Task: Add a signature Jasmine Robinson containing Best wishes for a happy Grandparents Day, Jasmine Robinson to email address softage.5@softage.net and add a label School records
Action: Mouse moved to (952, 54)
Screenshot: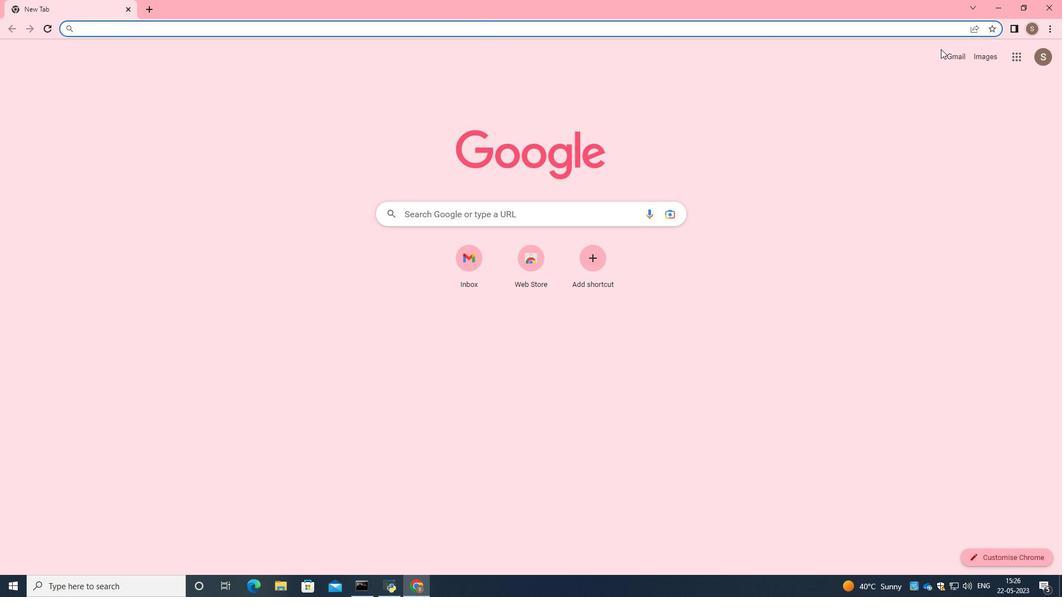 
Action: Mouse pressed left at (952, 54)
Screenshot: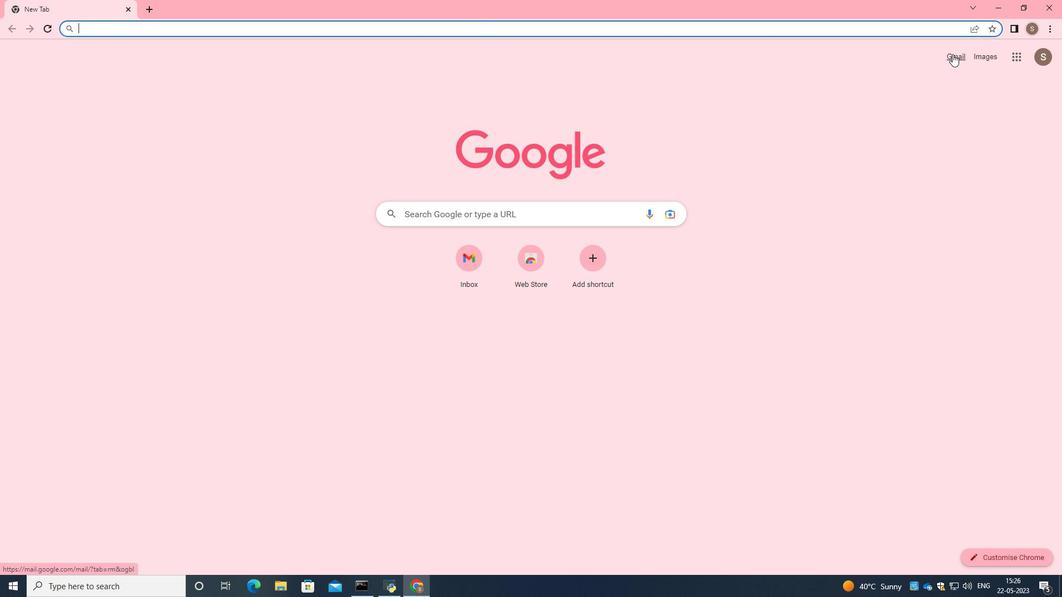 
Action: Mouse moved to (936, 76)
Screenshot: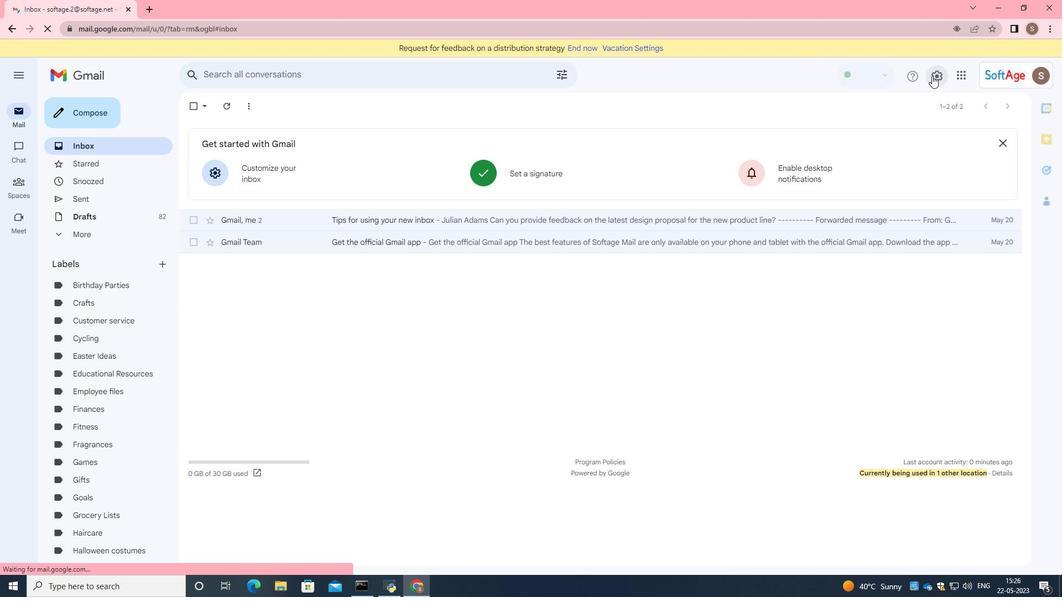 
Action: Mouse pressed left at (936, 76)
Screenshot: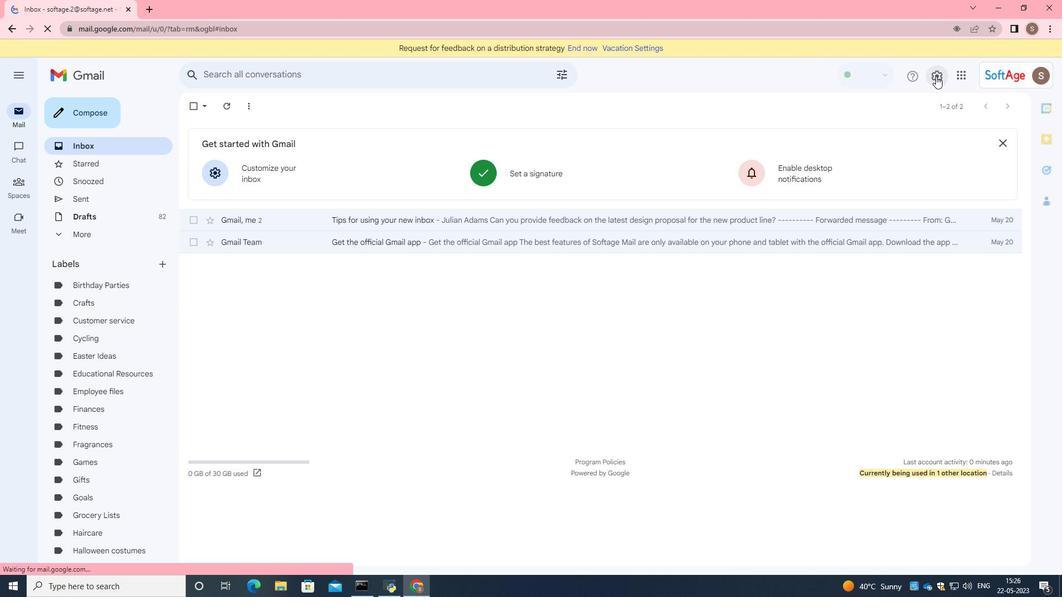 
Action: Mouse moved to (914, 134)
Screenshot: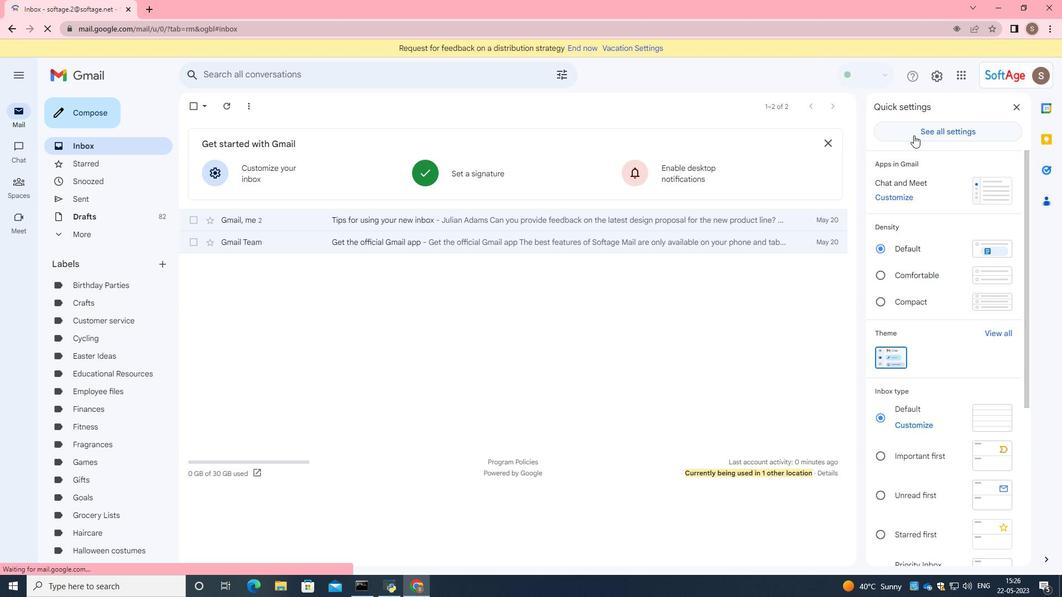 
Action: Mouse pressed left at (914, 134)
Screenshot: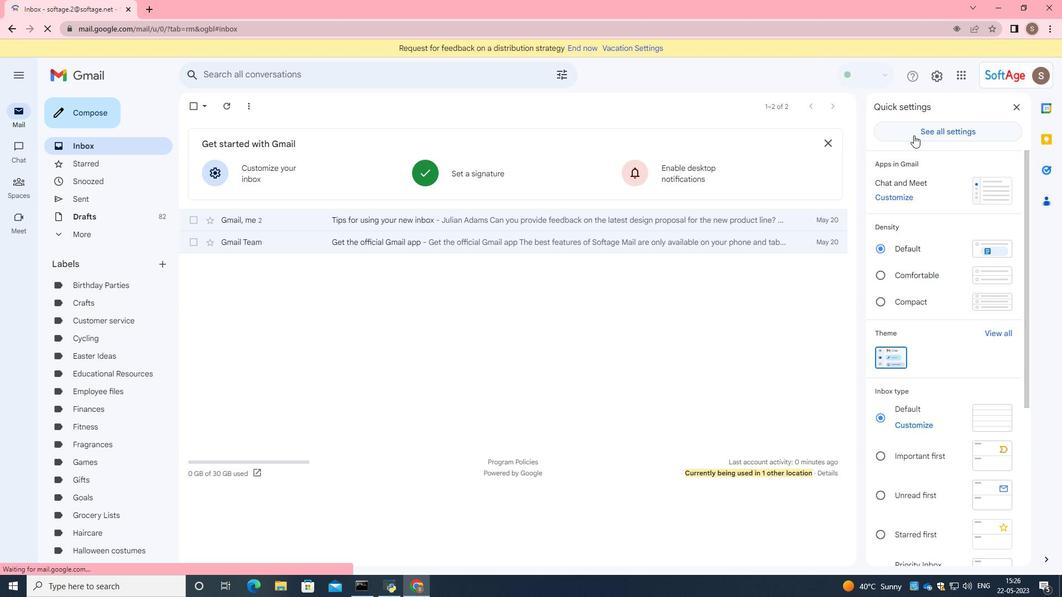 
Action: Mouse moved to (568, 205)
Screenshot: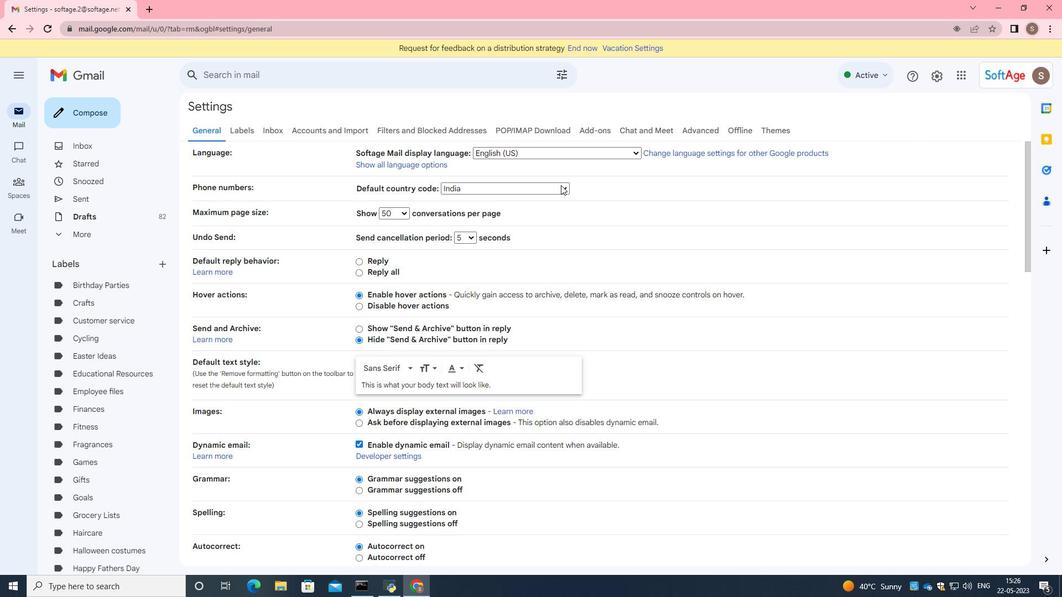 
Action: Mouse scrolled (568, 205) with delta (0, 0)
Screenshot: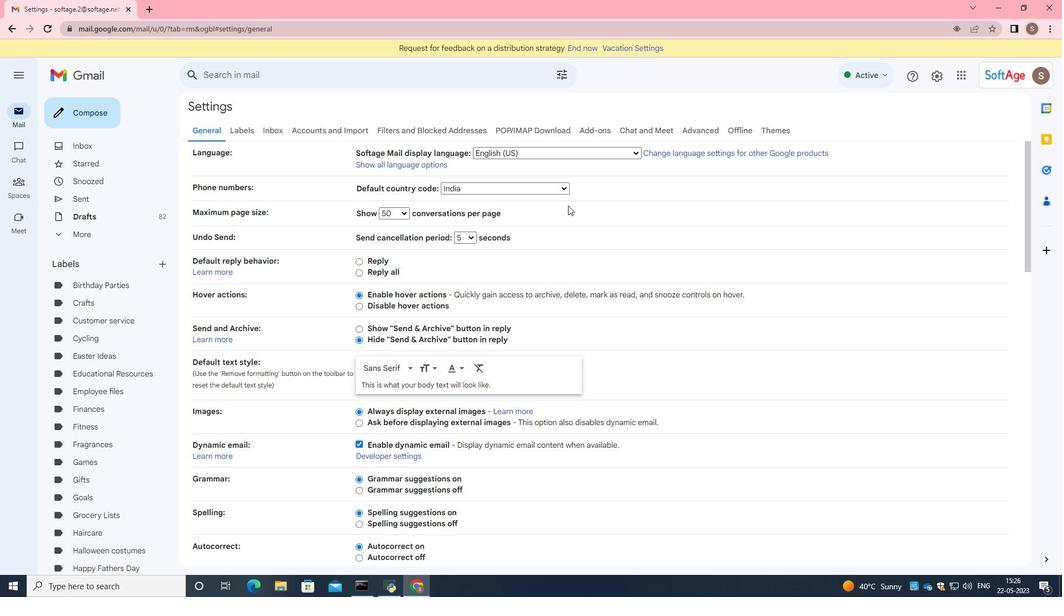 
Action: Mouse scrolled (568, 205) with delta (0, 0)
Screenshot: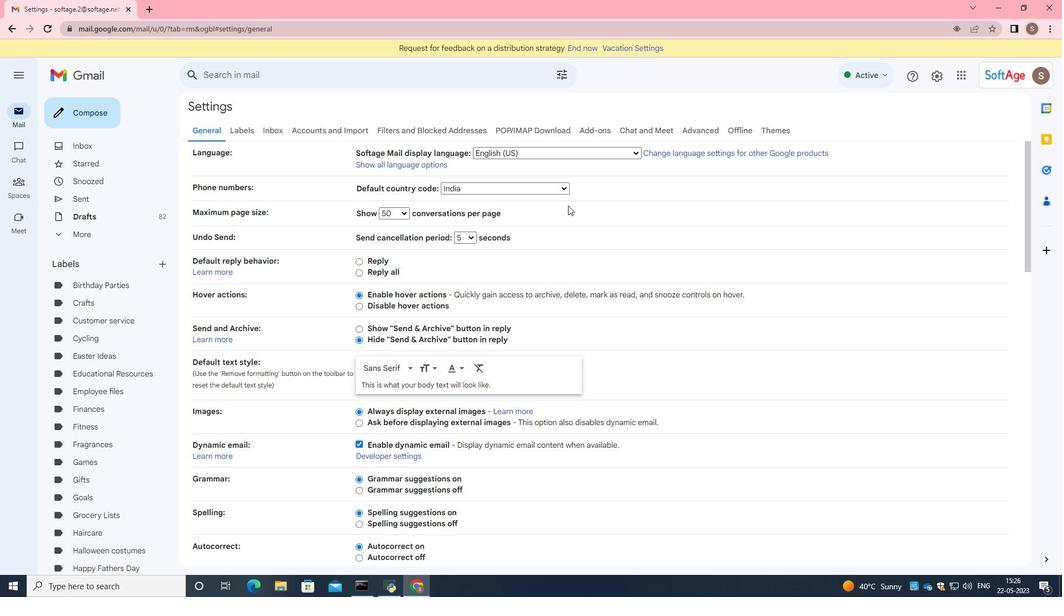 
Action: Mouse scrolled (568, 205) with delta (0, 0)
Screenshot: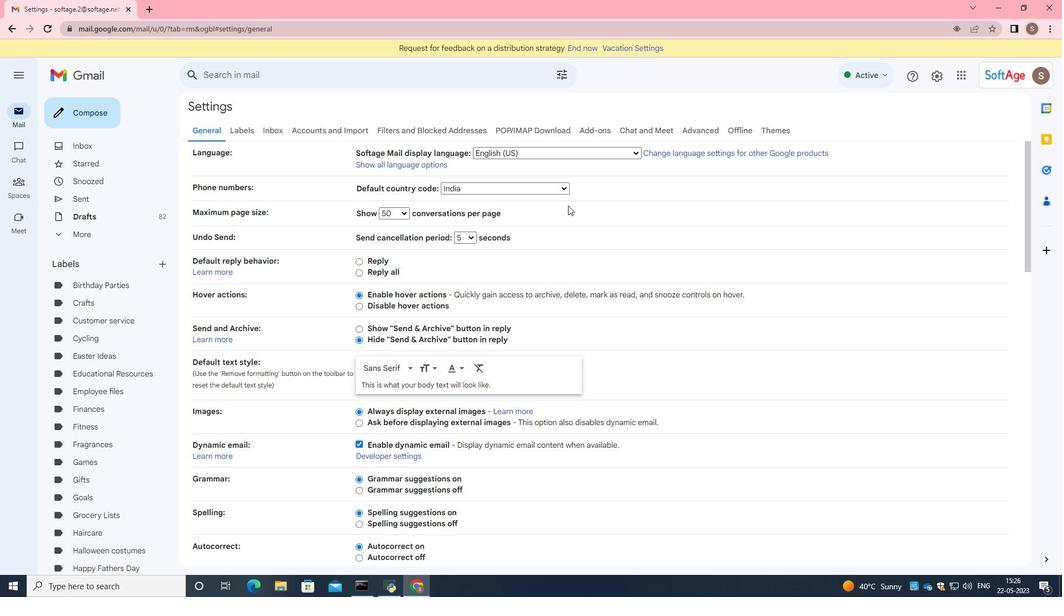 
Action: Mouse scrolled (568, 205) with delta (0, 0)
Screenshot: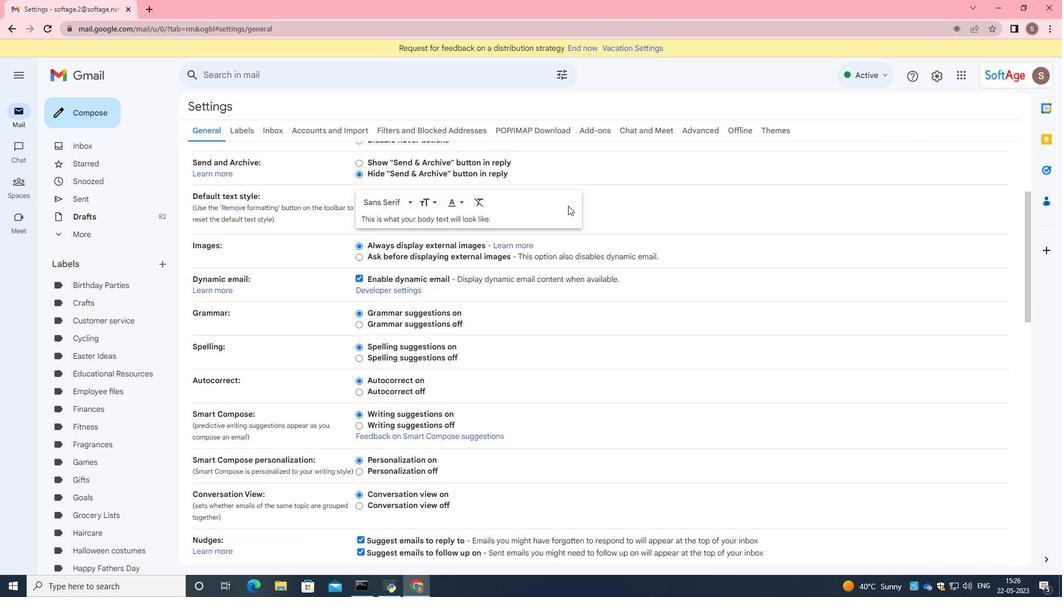 
Action: Mouse moved to (569, 207)
Screenshot: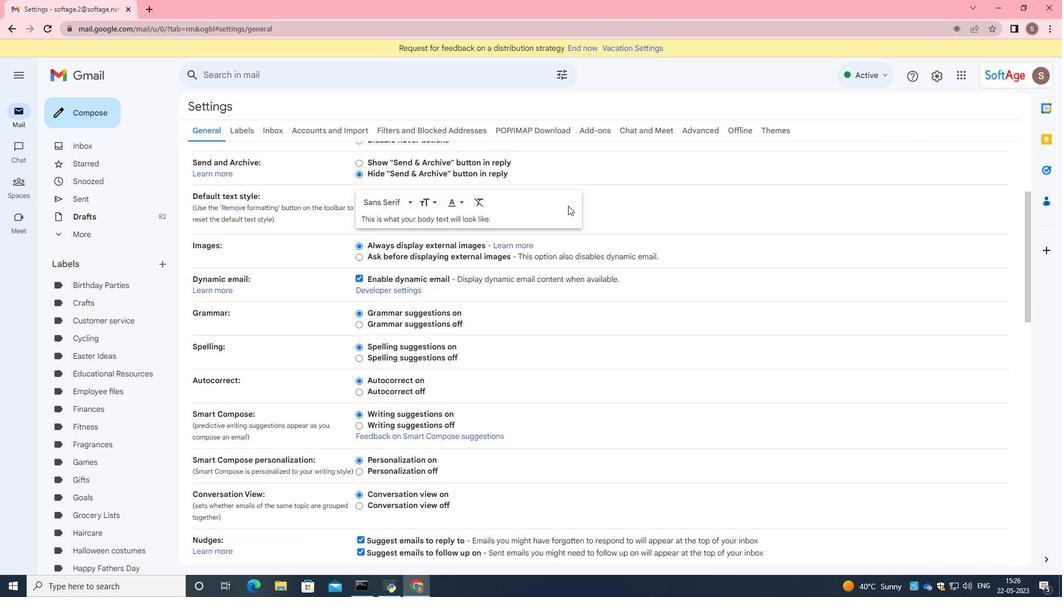 
Action: Mouse scrolled (569, 206) with delta (0, 0)
Screenshot: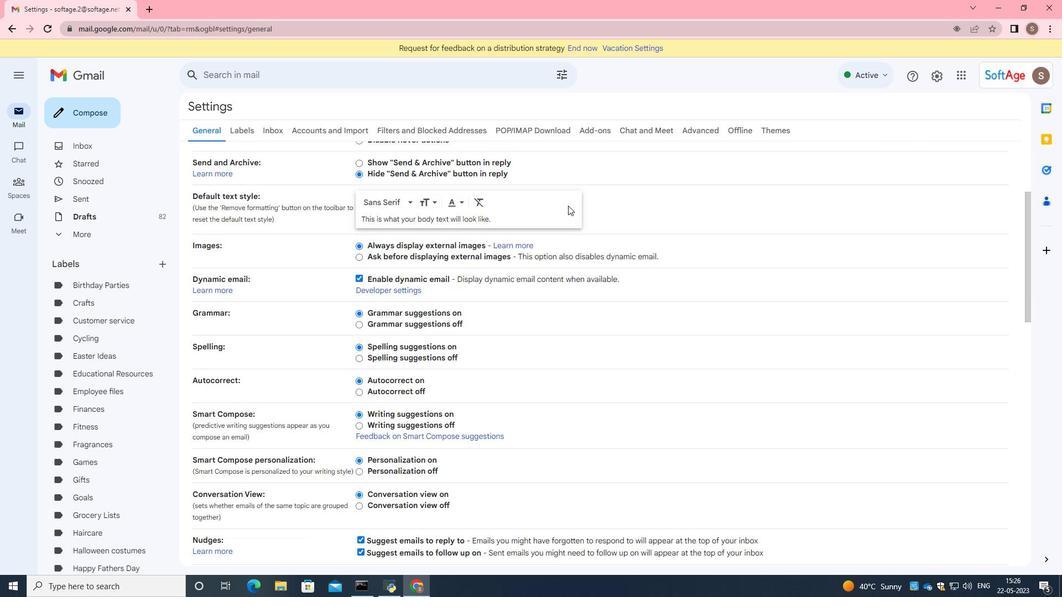 
Action: Mouse scrolled (569, 206) with delta (0, 0)
Screenshot: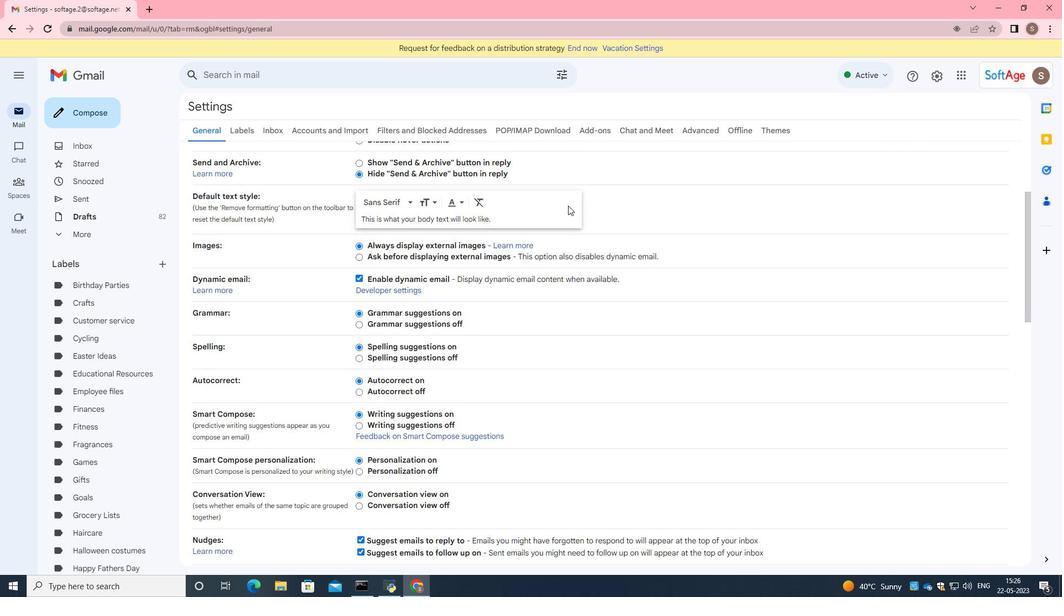 
Action: Mouse moved to (569, 208)
Screenshot: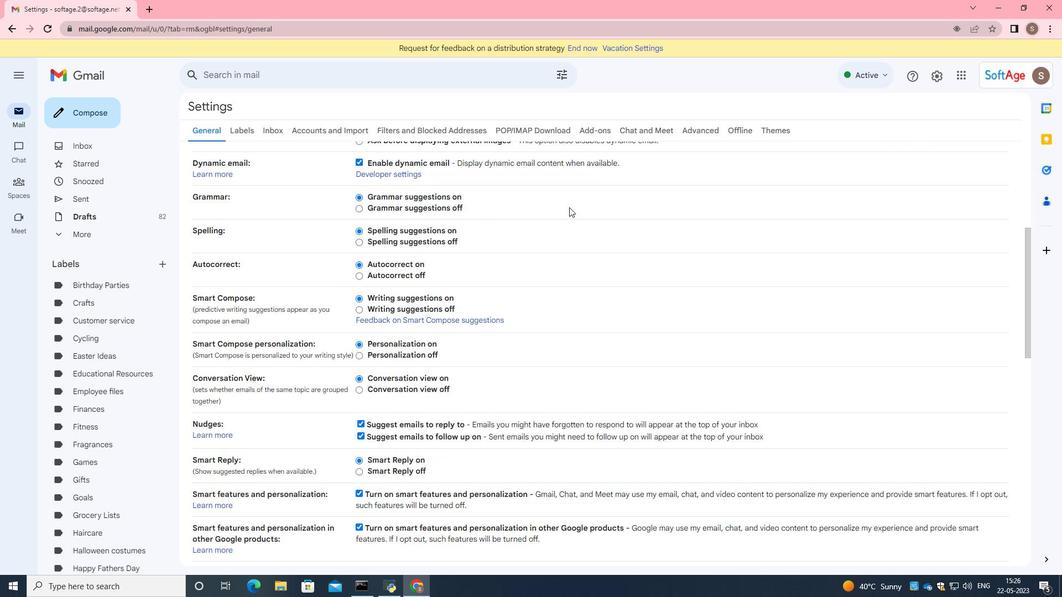 
Action: Mouse scrolled (569, 207) with delta (0, 0)
Screenshot: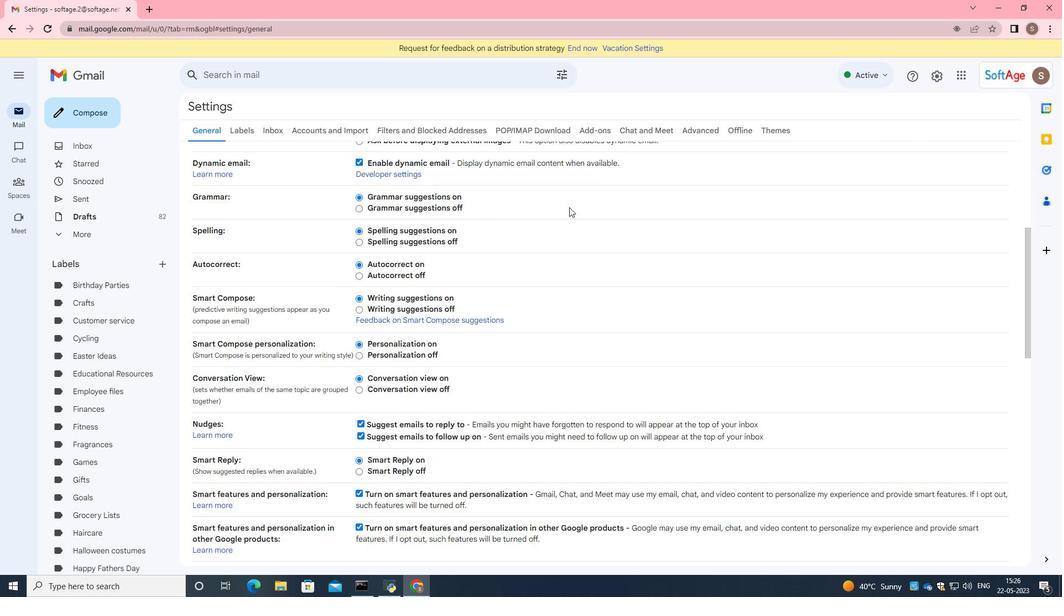 
Action: Mouse moved to (569, 208)
Screenshot: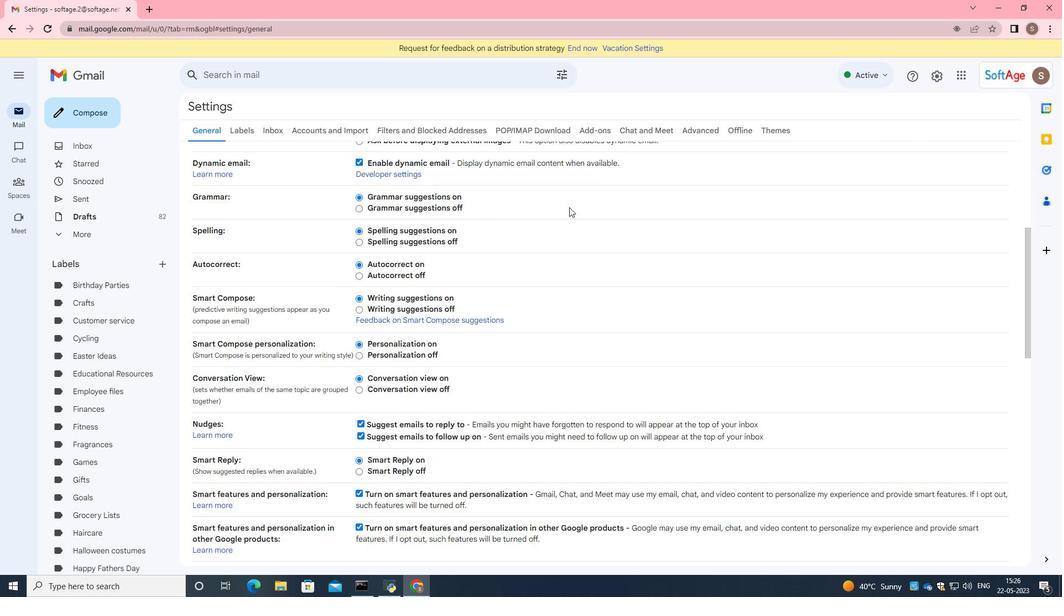 
Action: Mouse scrolled (569, 208) with delta (0, 0)
Screenshot: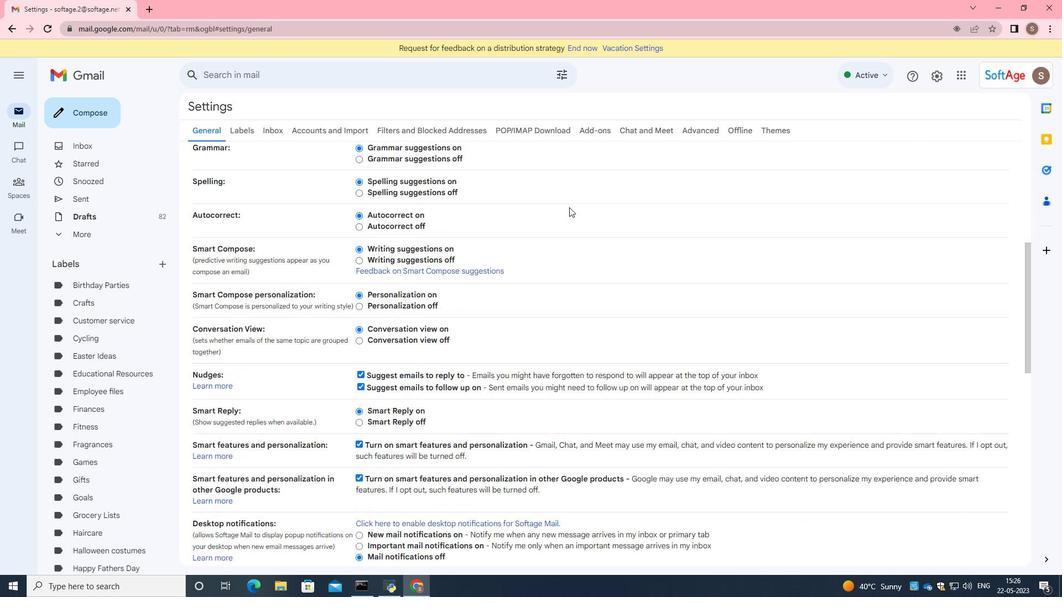 
Action: Mouse moved to (570, 209)
Screenshot: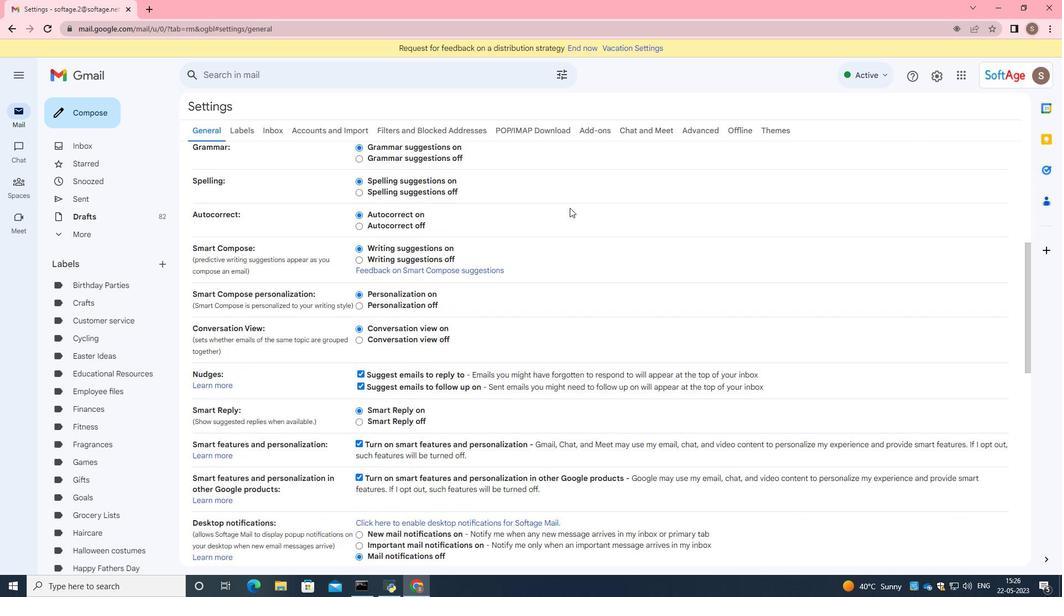 
Action: Mouse scrolled (570, 209) with delta (0, 0)
Screenshot: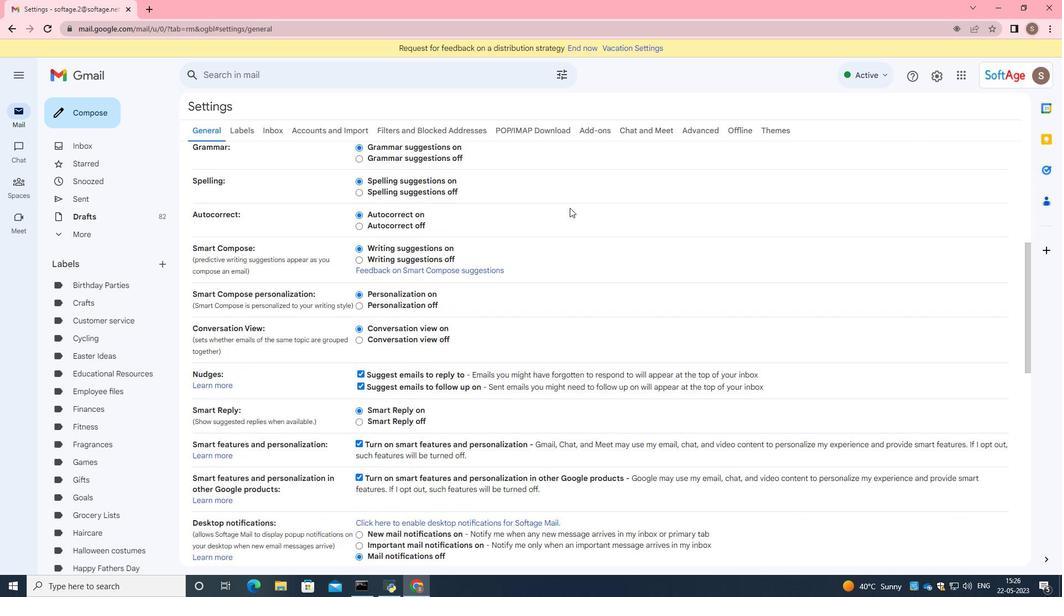 
Action: Mouse moved to (570, 212)
Screenshot: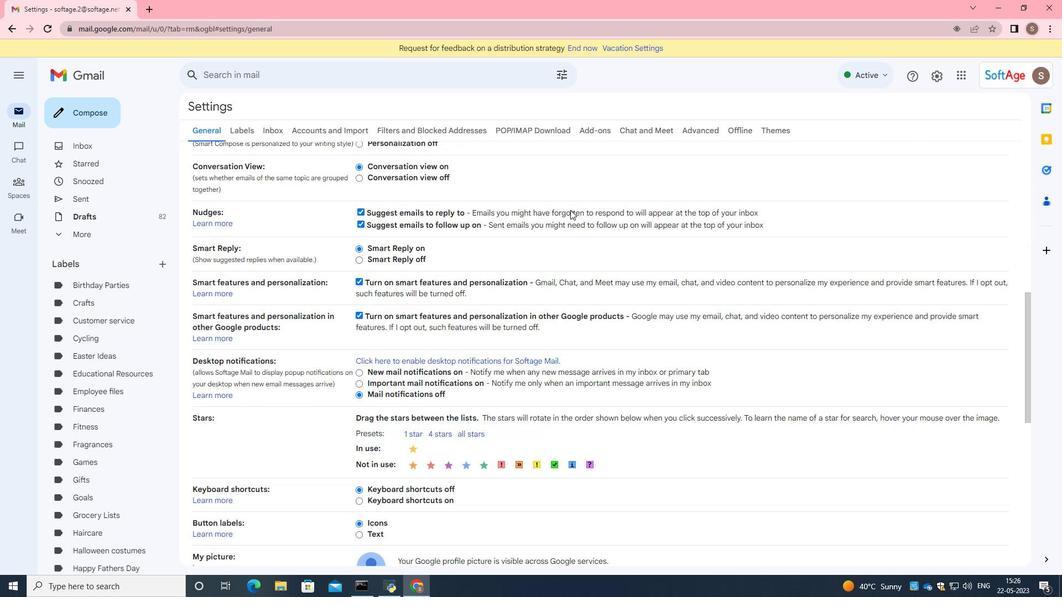 
Action: Mouse scrolled (570, 211) with delta (0, 0)
Screenshot: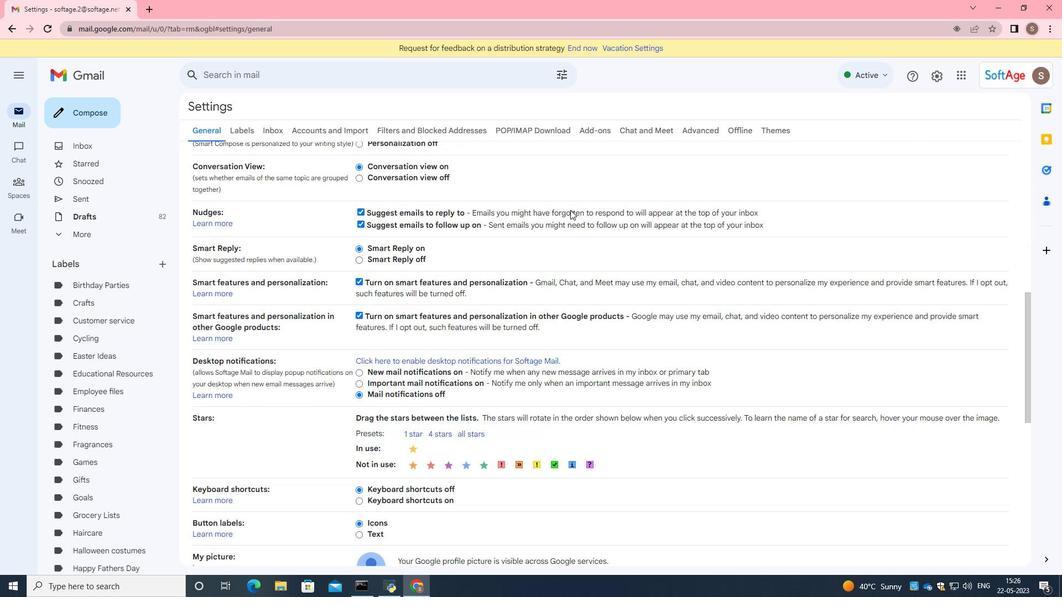
Action: Mouse moved to (571, 213)
Screenshot: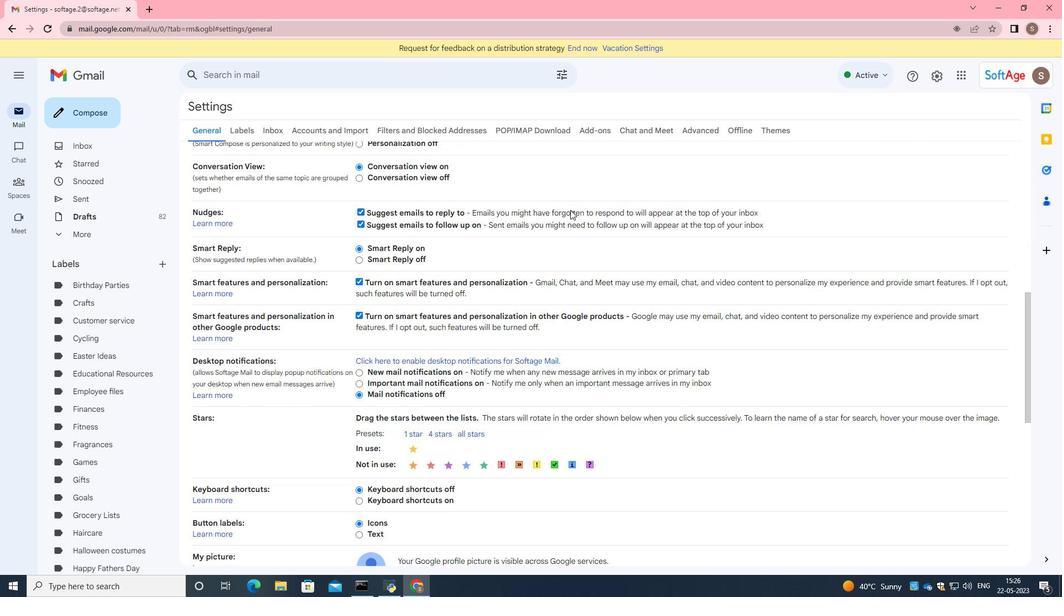 
Action: Mouse scrolled (571, 212) with delta (0, 0)
Screenshot: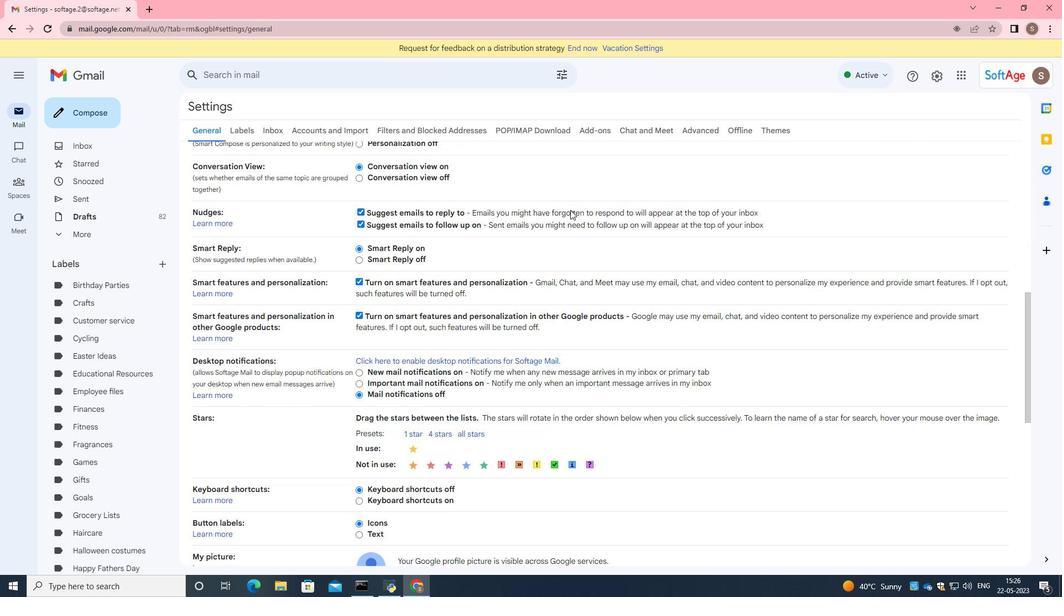
Action: Mouse scrolled (571, 212) with delta (0, 0)
Screenshot: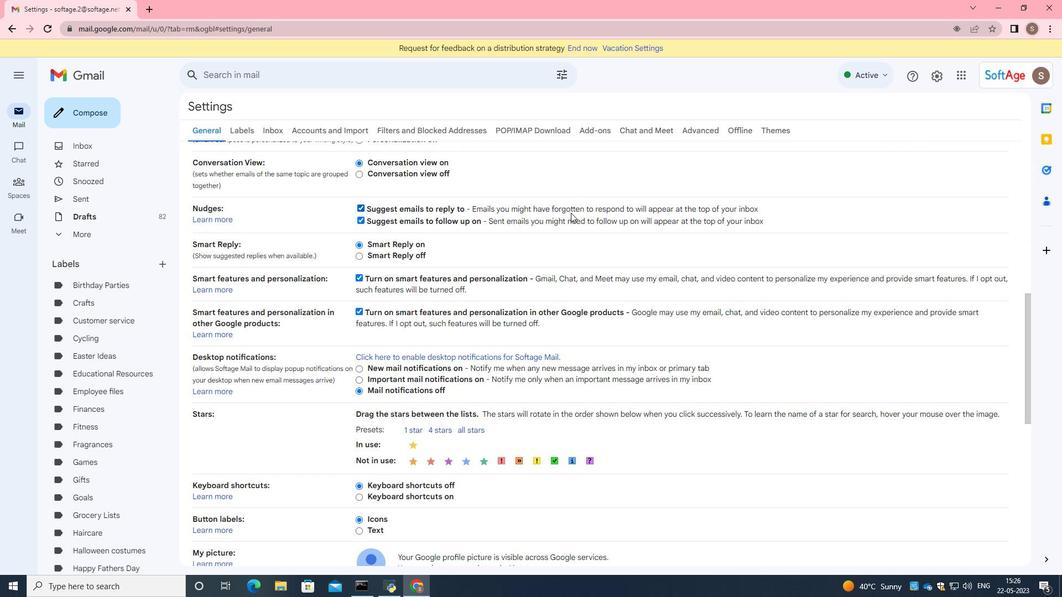 
Action: Mouse moved to (577, 235)
Screenshot: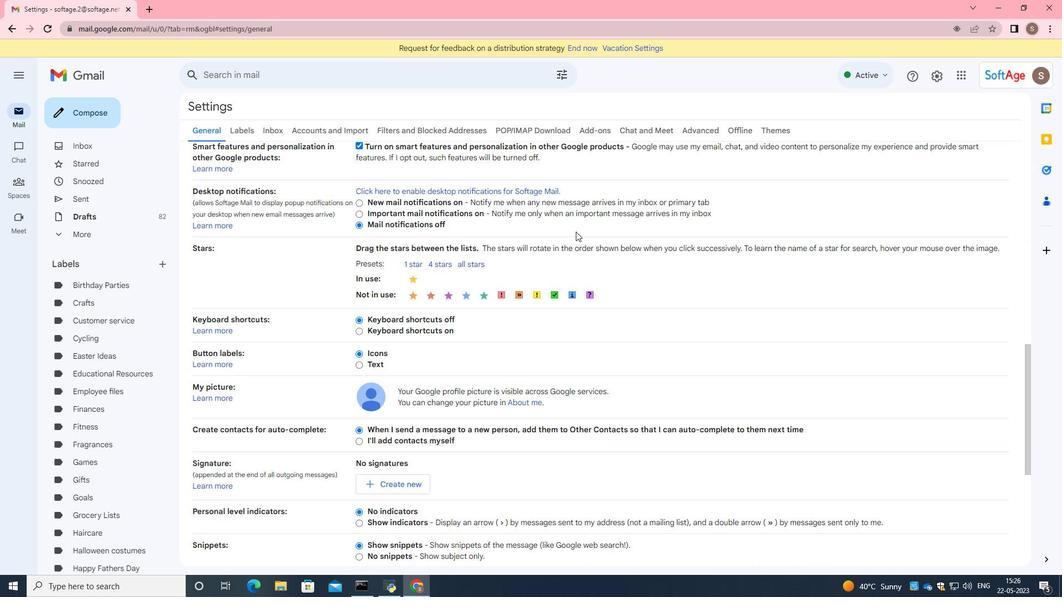 
Action: Mouse scrolled (576, 235) with delta (0, 0)
Screenshot: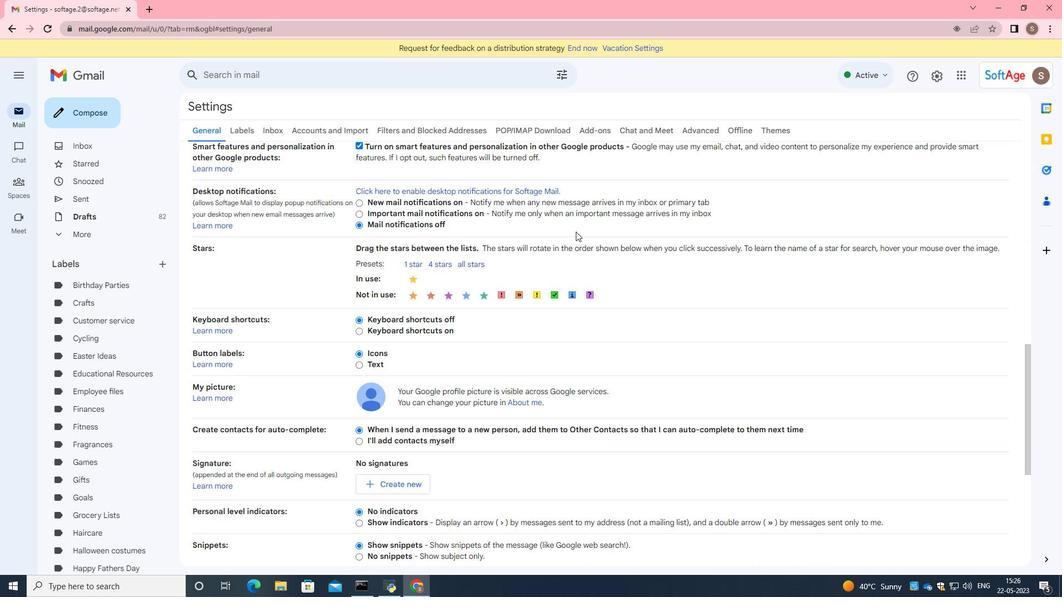 
Action: Mouse scrolled (577, 235) with delta (0, 0)
Screenshot: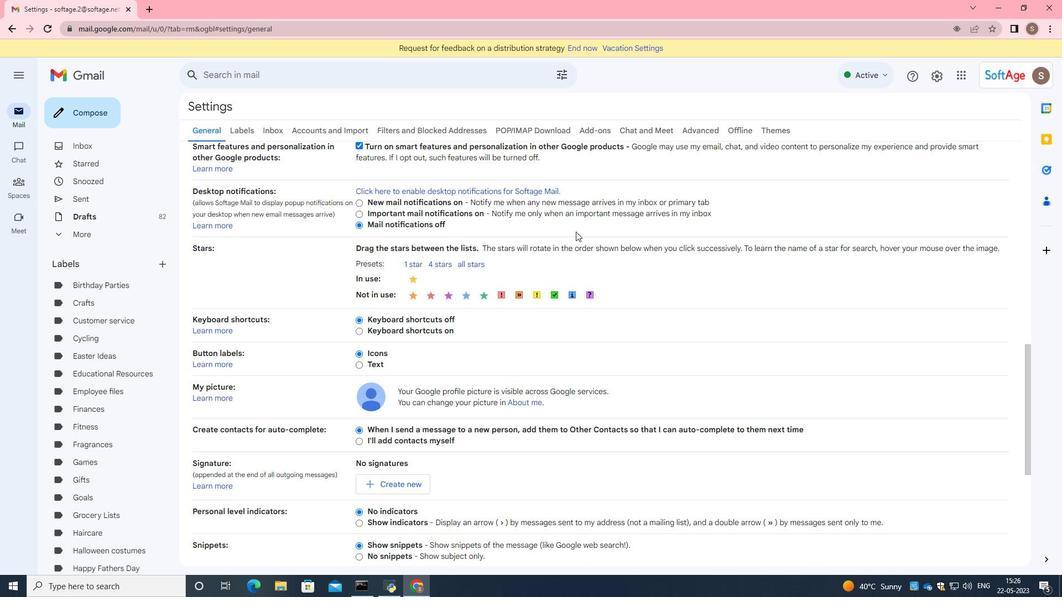 
Action: Mouse moved to (388, 369)
Screenshot: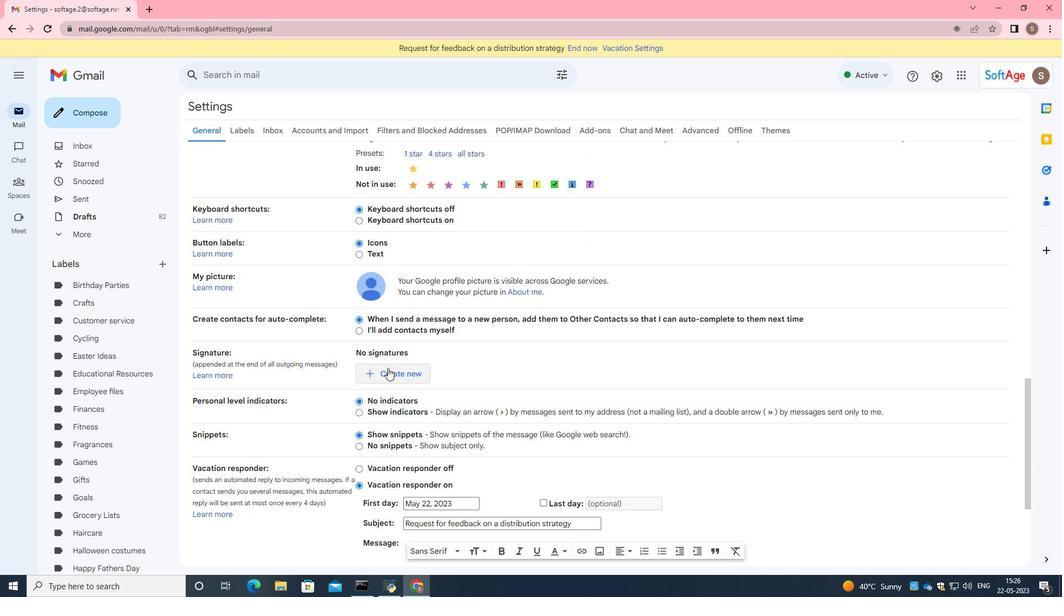 
Action: Mouse pressed left at (388, 369)
Screenshot: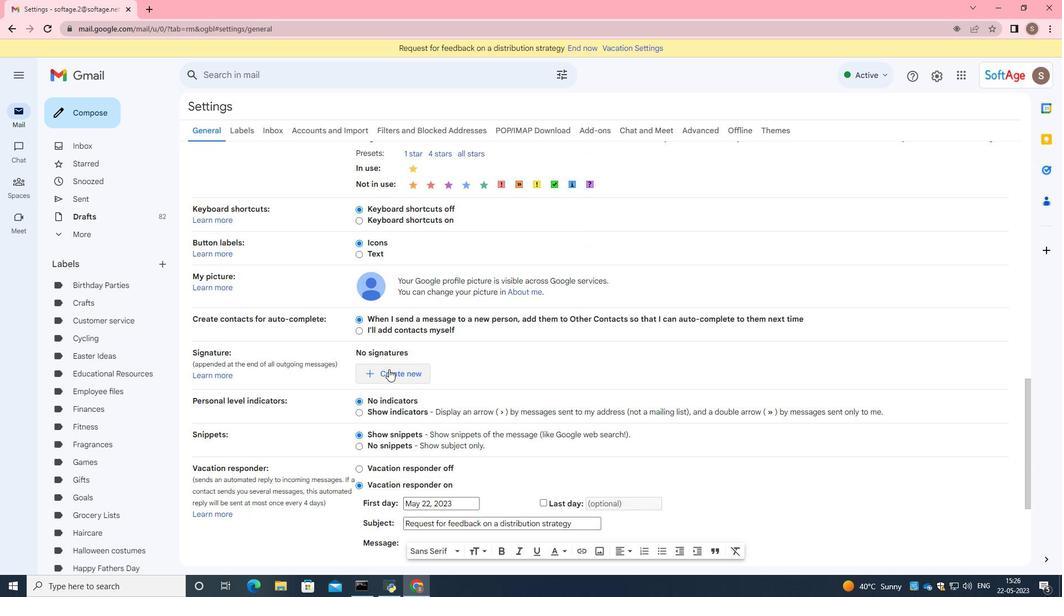 
Action: Mouse moved to (505, 299)
Screenshot: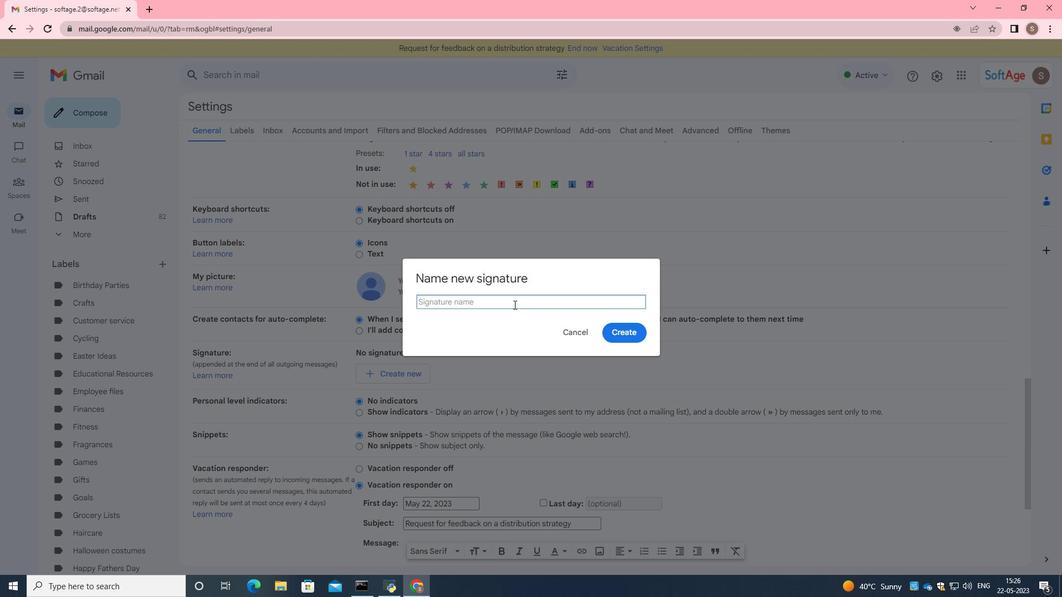 
Action: Key pressed <Key.caps_lock>J<Key.caps_lock>asmine<Key.space><Key.caps_lock>R<Key.caps_lock>obinson
Screenshot: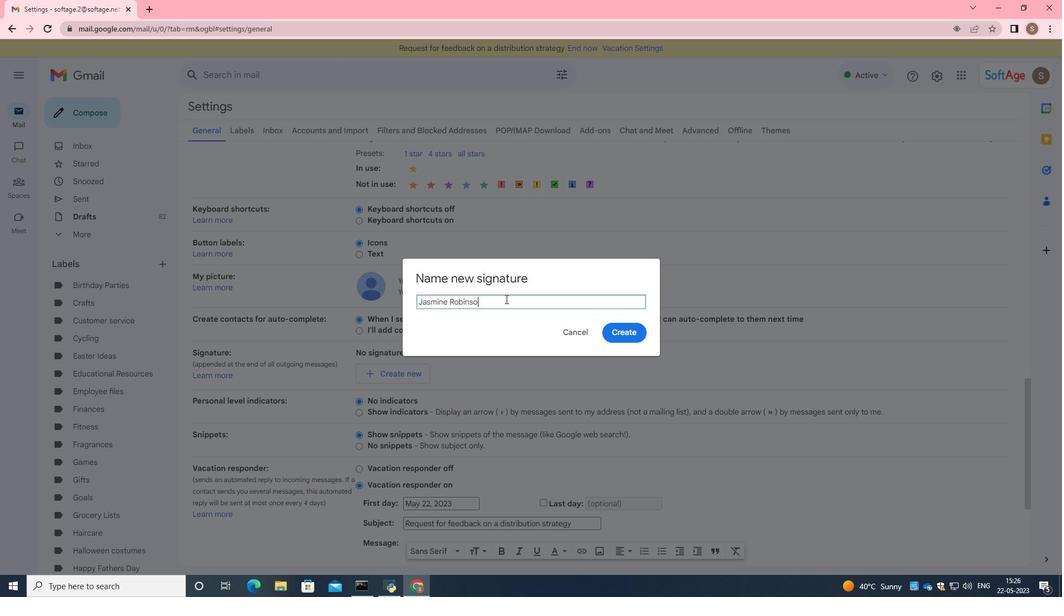 
Action: Mouse moved to (624, 336)
Screenshot: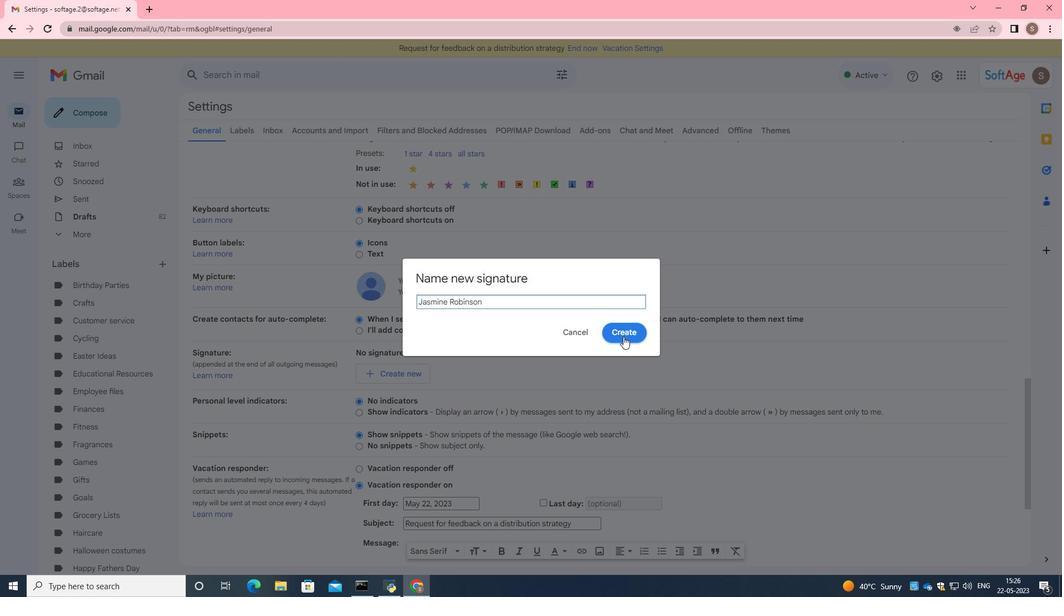 
Action: Mouse pressed left at (624, 336)
Screenshot: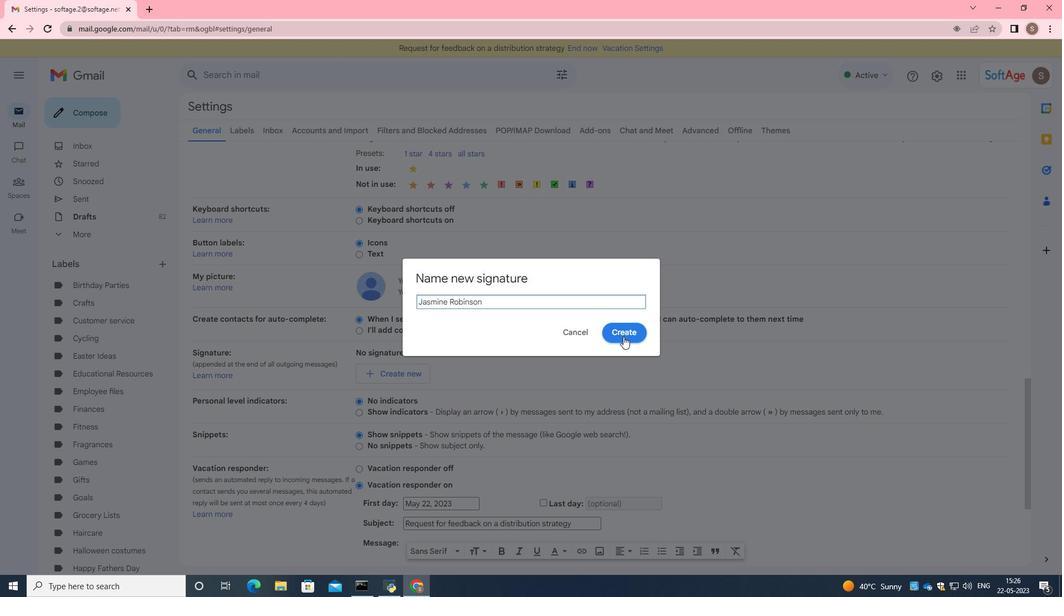 
Action: Mouse moved to (593, 398)
Screenshot: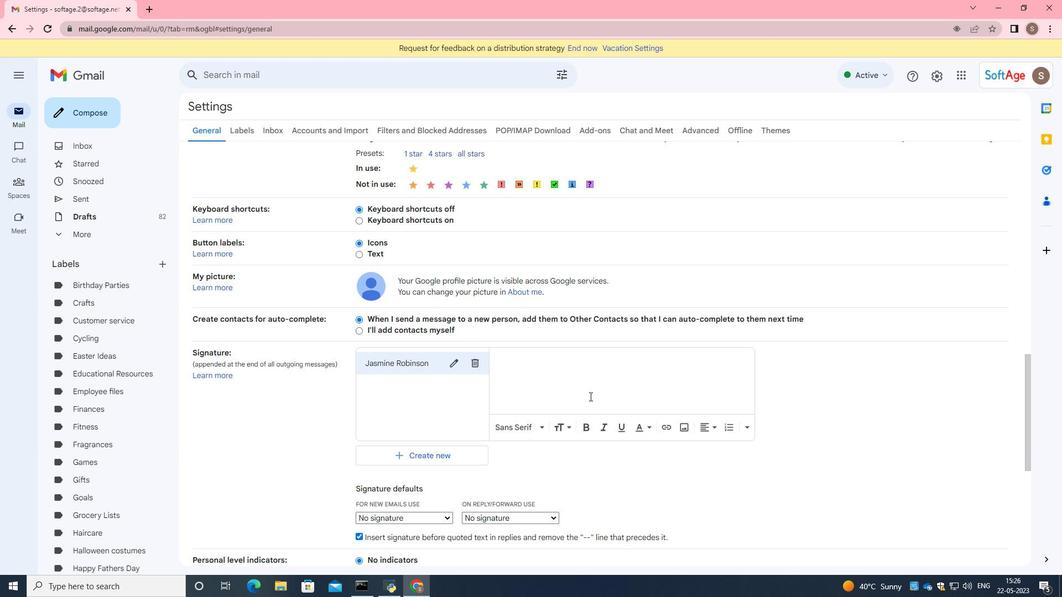 
Action: Mouse pressed left at (593, 398)
Screenshot: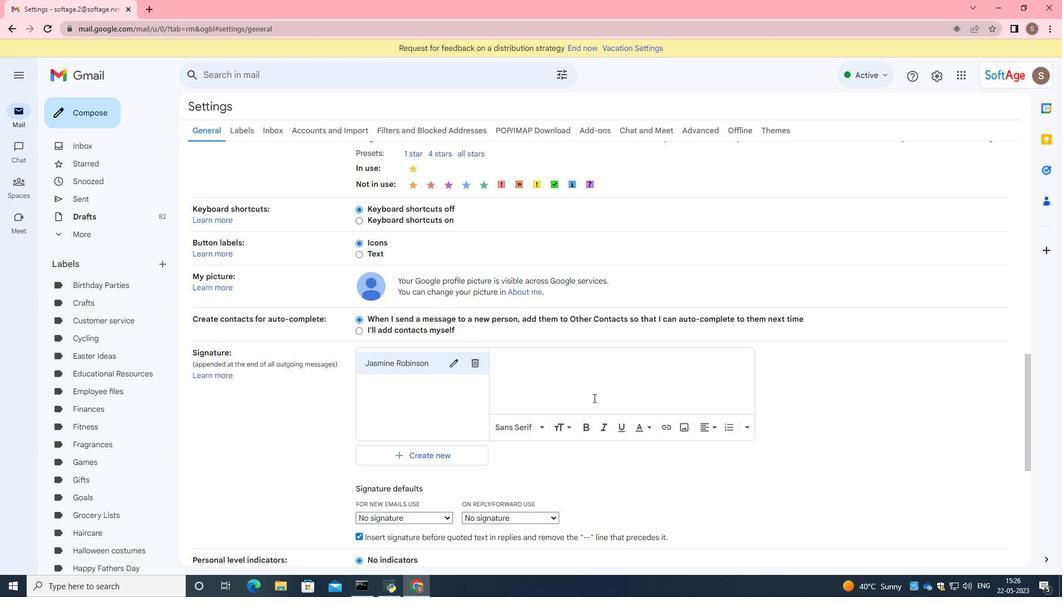 
Action: Key pressed <Key.caps_lock>B<Key.caps_lock>est<Key.space><Key.caps_lock><Key.caps_lock>wishes<Key.space>fj<Key.backspace><Key.backspace>for<Key.space>a<Key.space>happy<Key.space><Key.caps_lock>G<Key.caps_lock>rand<Key.space><Key.backspace>parents<Key.space>day,<Key.enter><Key.caps_lock>J<Key.caps_lock>asmine<Key.space><Key.caps_lock>R<Key.caps_lock>obinson
Screenshot: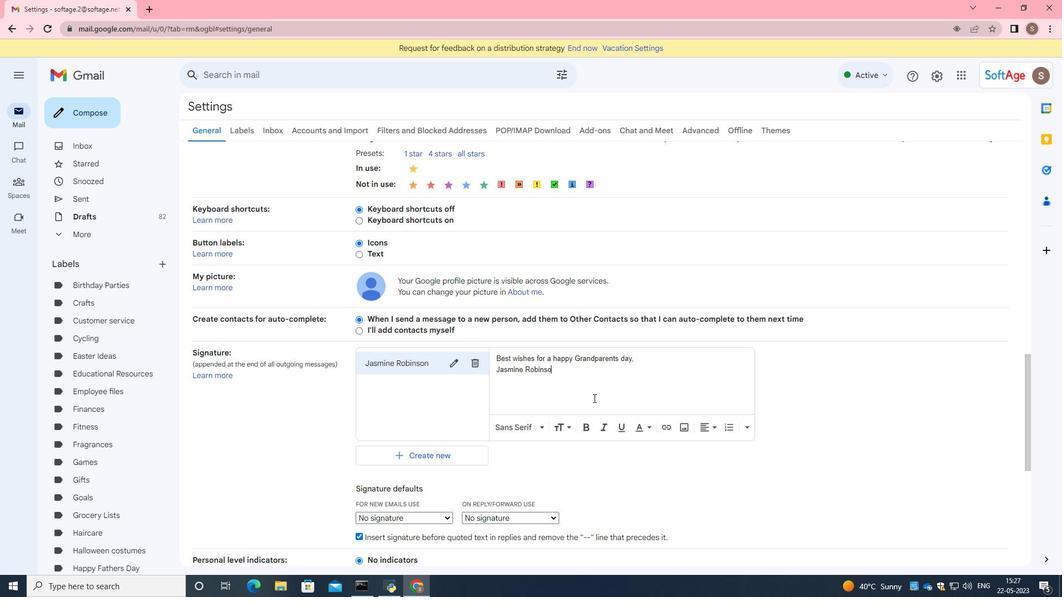 
Action: Mouse moved to (654, 356)
Screenshot: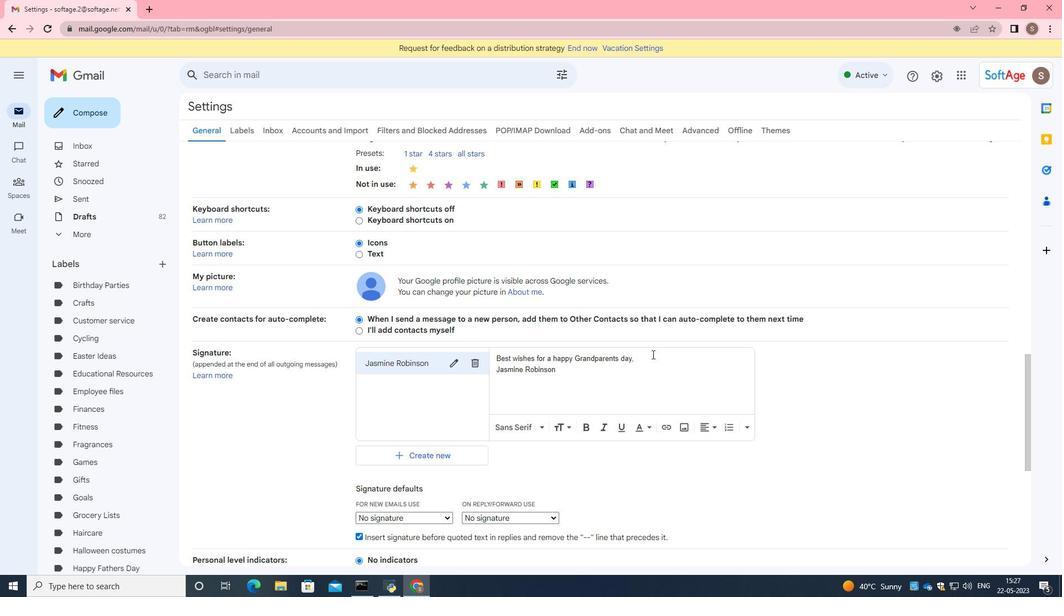
Action: Mouse scrolled (654, 356) with delta (0, 0)
Screenshot: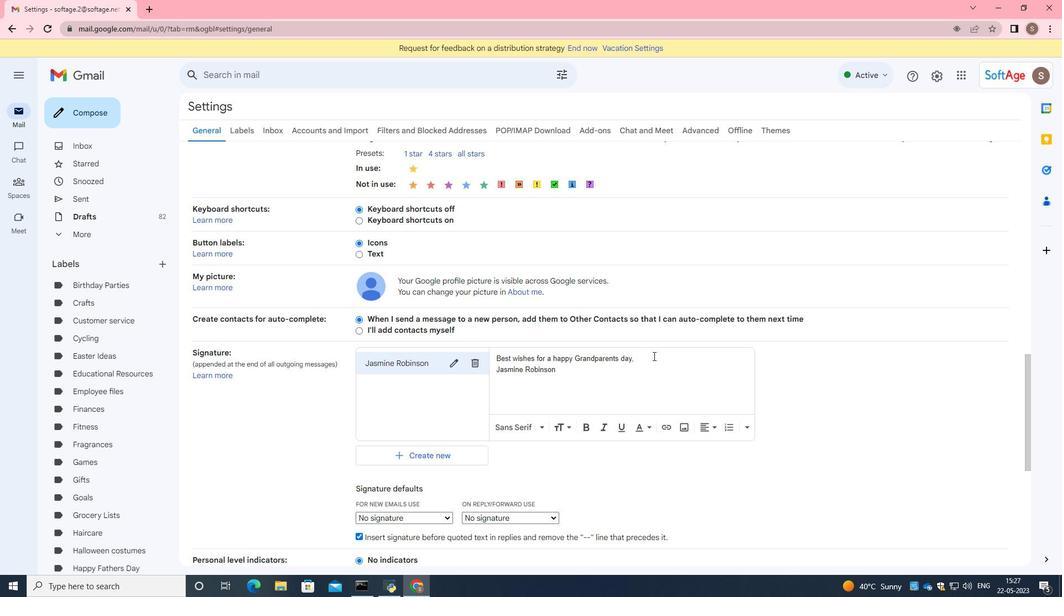 
Action: Mouse scrolled (654, 356) with delta (0, 0)
Screenshot: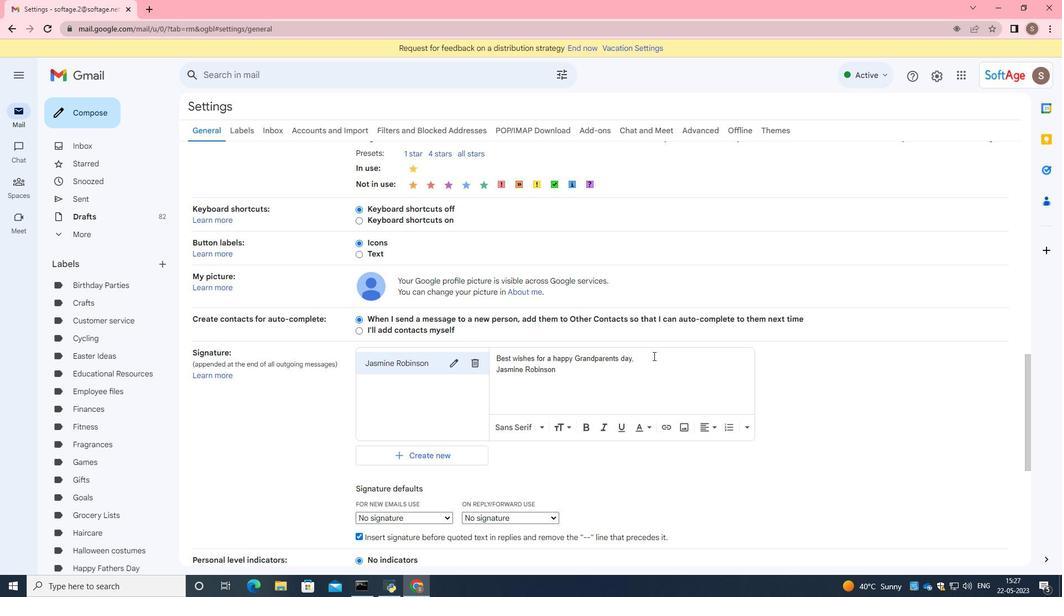 
Action: Mouse scrolled (654, 356) with delta (0, 0)
Screenshot: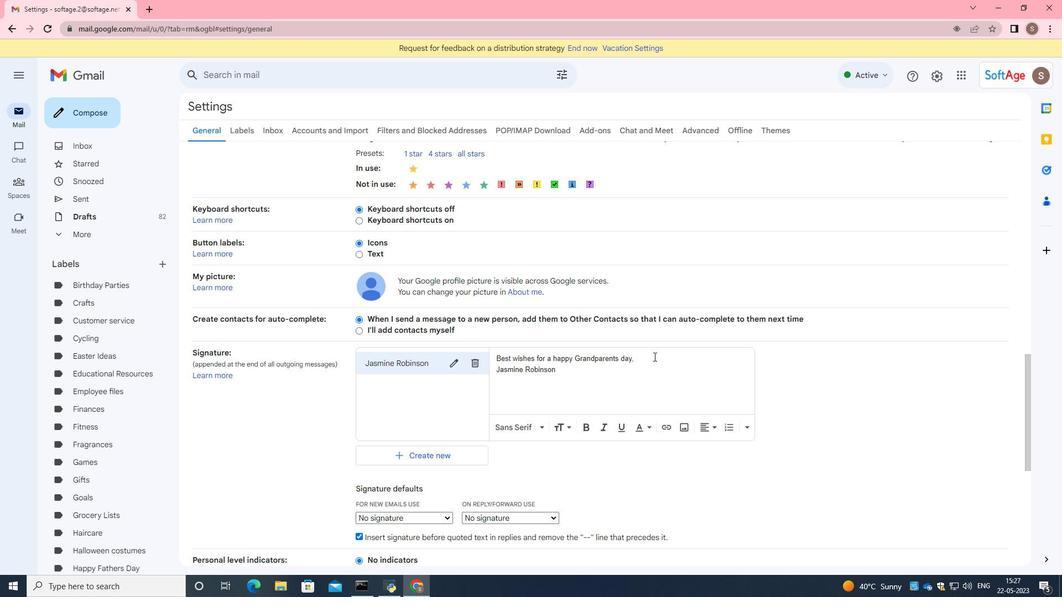 
Action: Mouse scrolled (654, 356) with delta (0, 0)
Screenshot: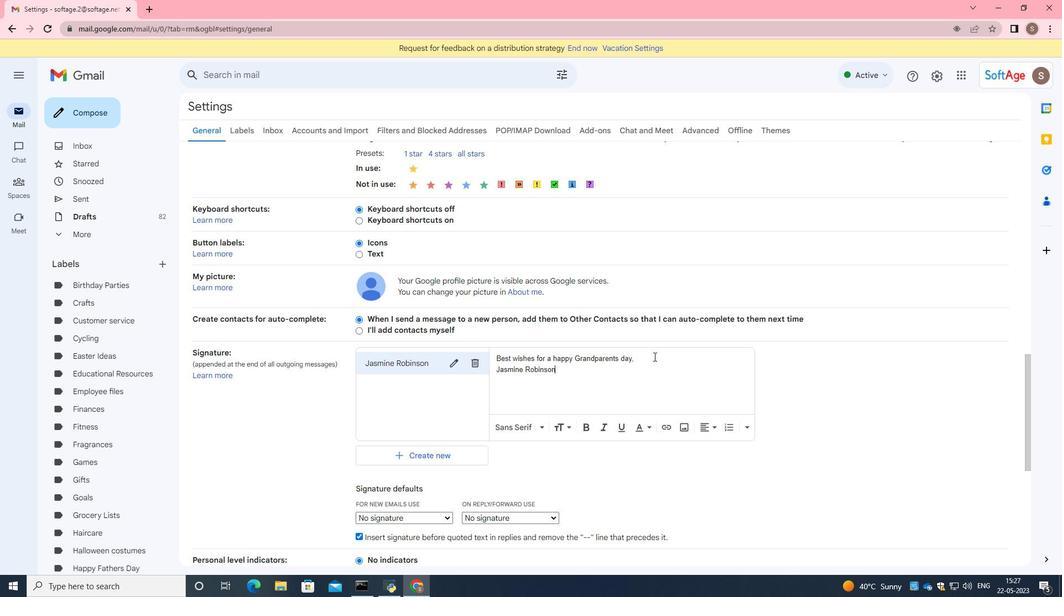 
Action: Mouse scrolled (654, 356) with delta (0, 0)
Screenshot: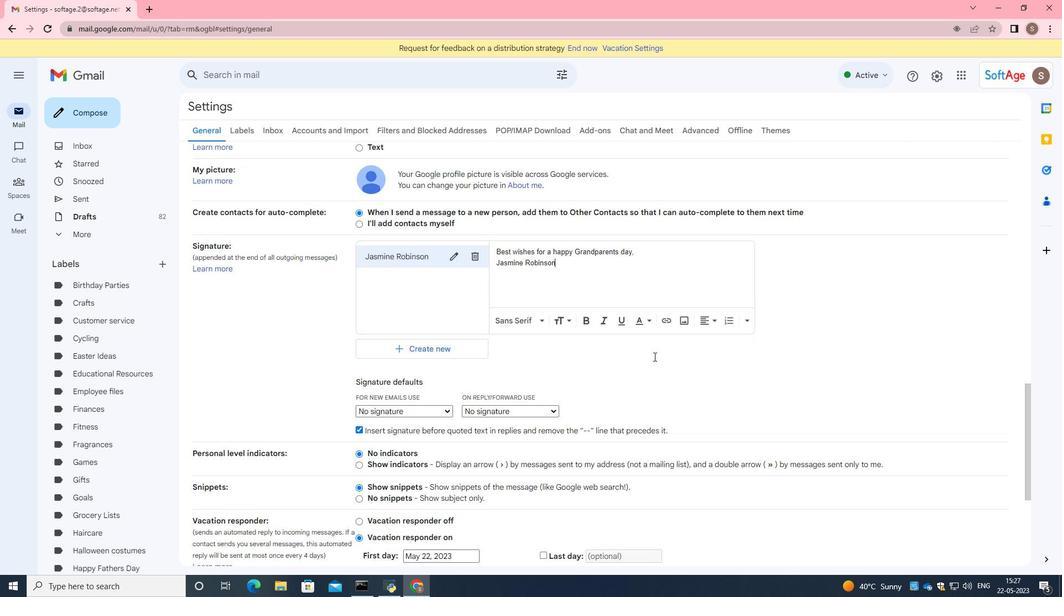 
Action: Mouse scrolled (654, 356) with delta (0, 0)
Screenshot: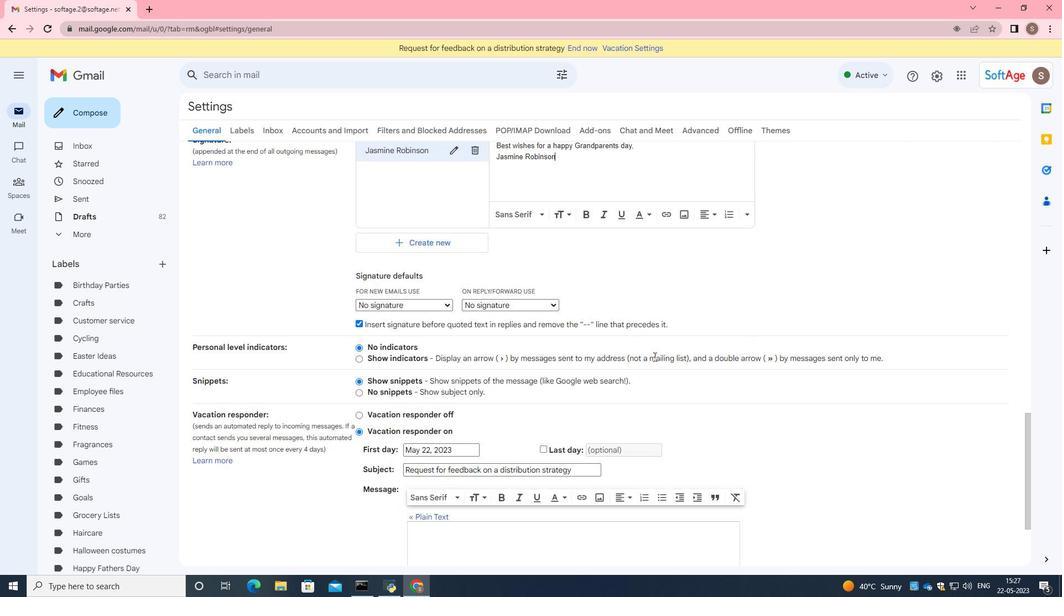 
Action: Mouse scrolled (654, 356) with delta (0, 0)
Screenshot: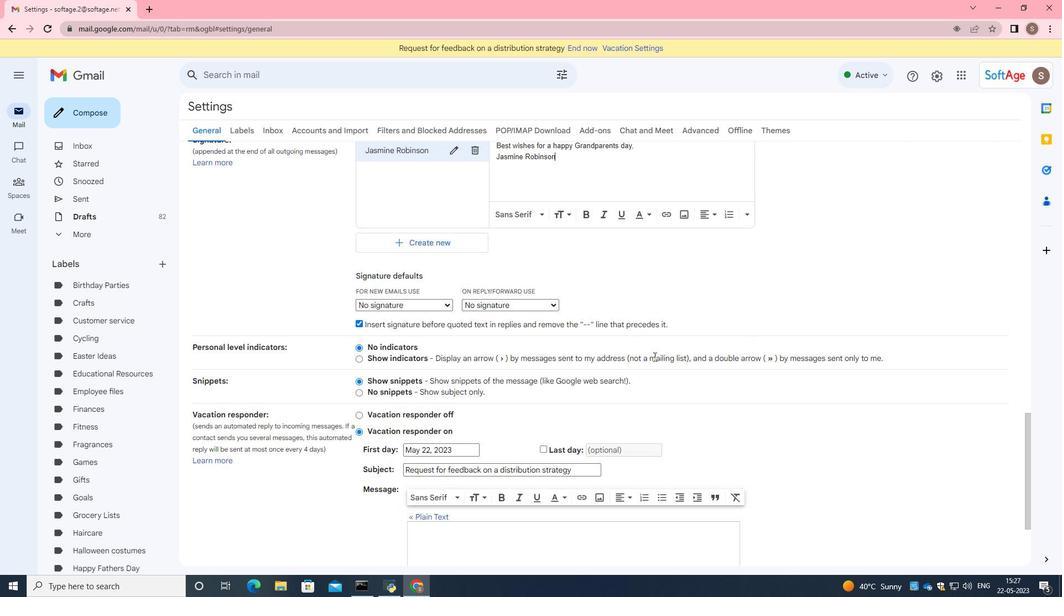 
Action: Mouse moved to (588, 511)
Screenshot: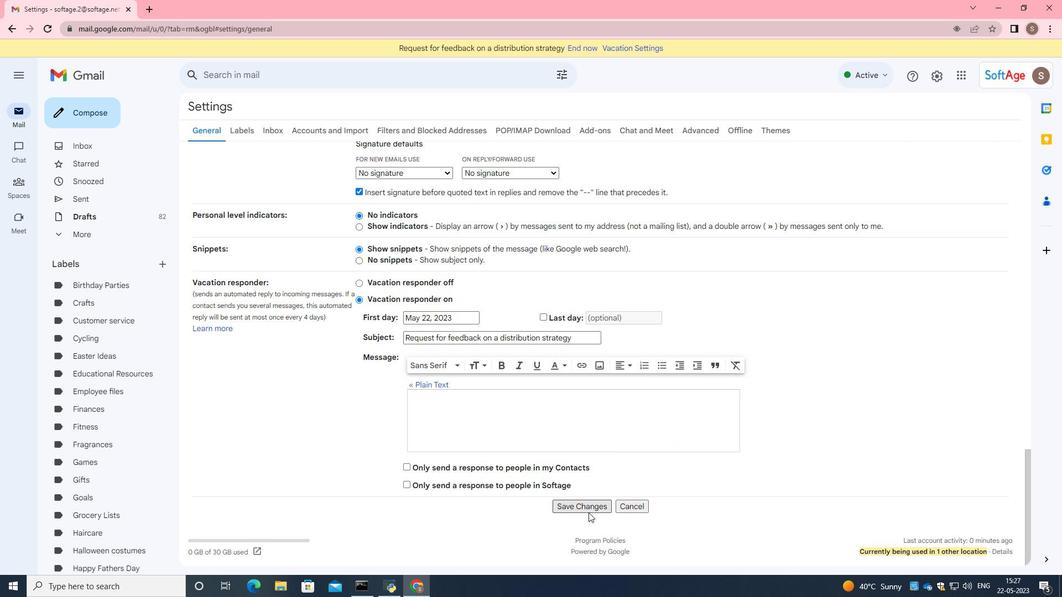 
Action: Mouse pressed left at (588, 511)
Screenshot: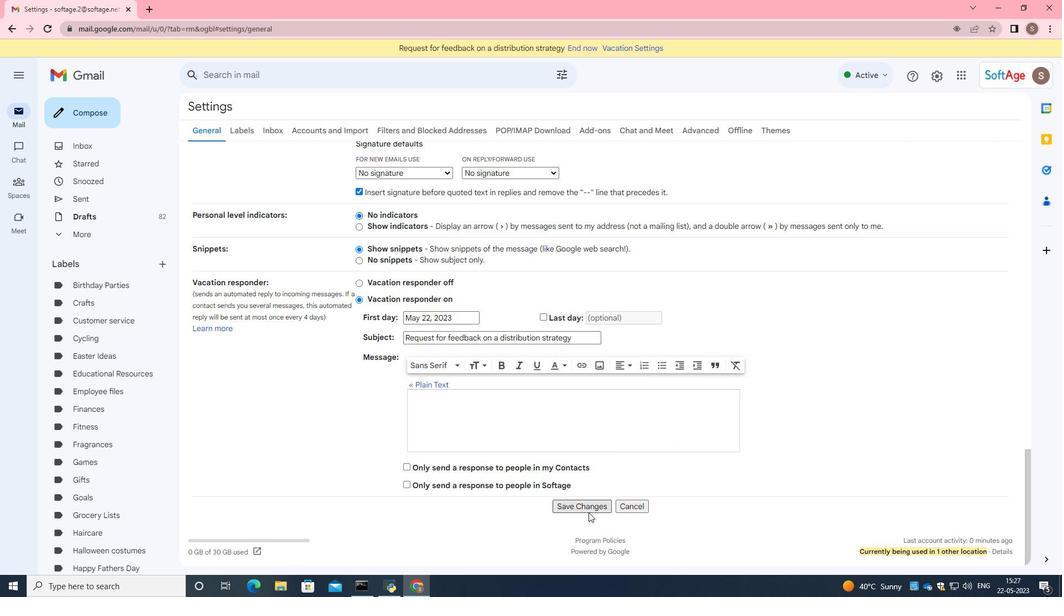 
Action: Mouse moved to (713, 257)
Screenshot: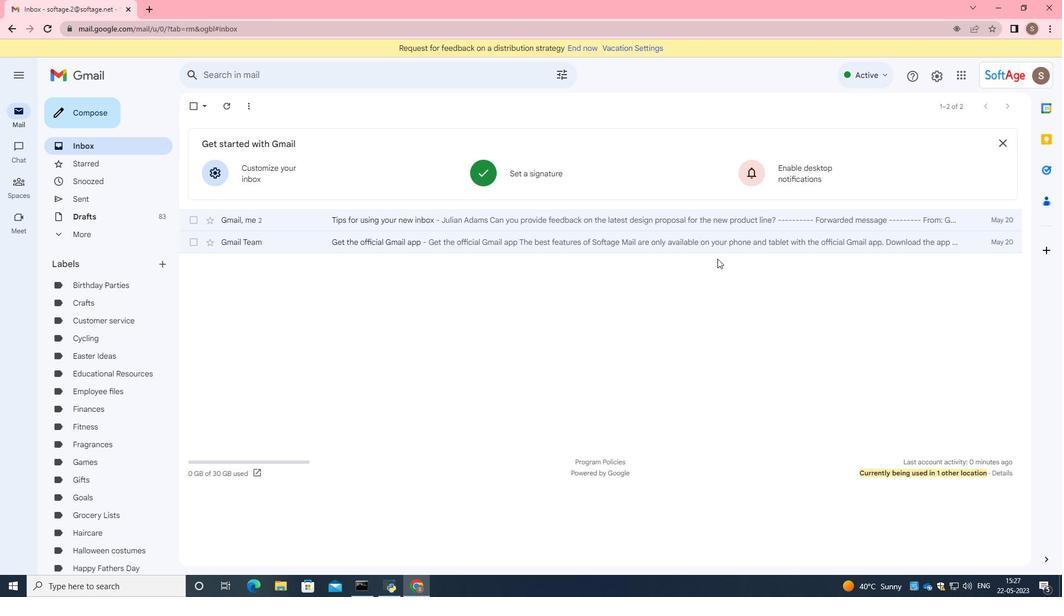 
Action: Mouse scrolled (713, 257) with delta (0, 0)
Screenshot: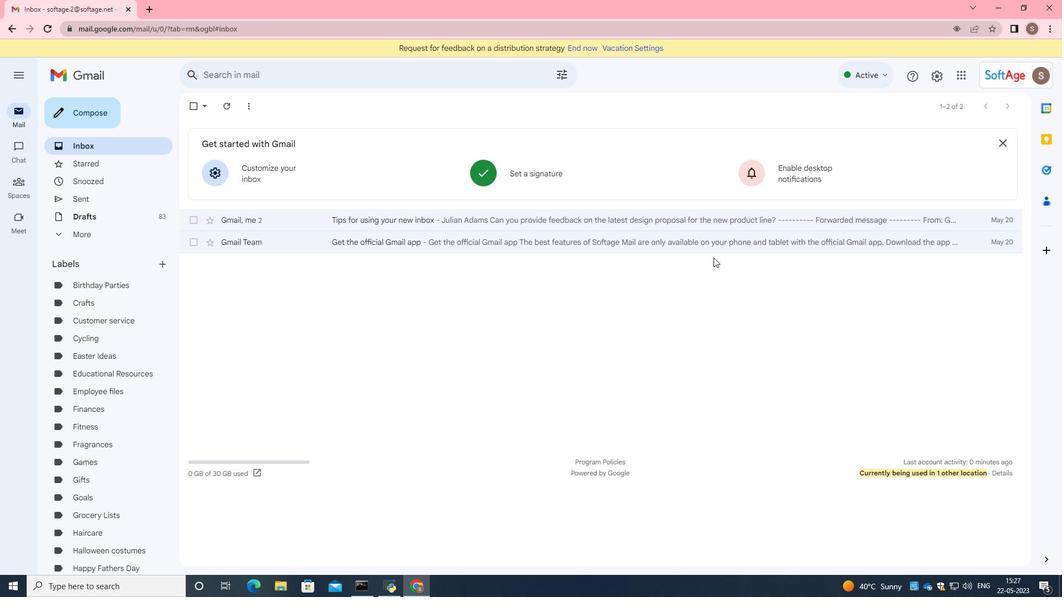 
Action: Mouse scrolled (713, 257) with delta (0, 0)
Screenshot: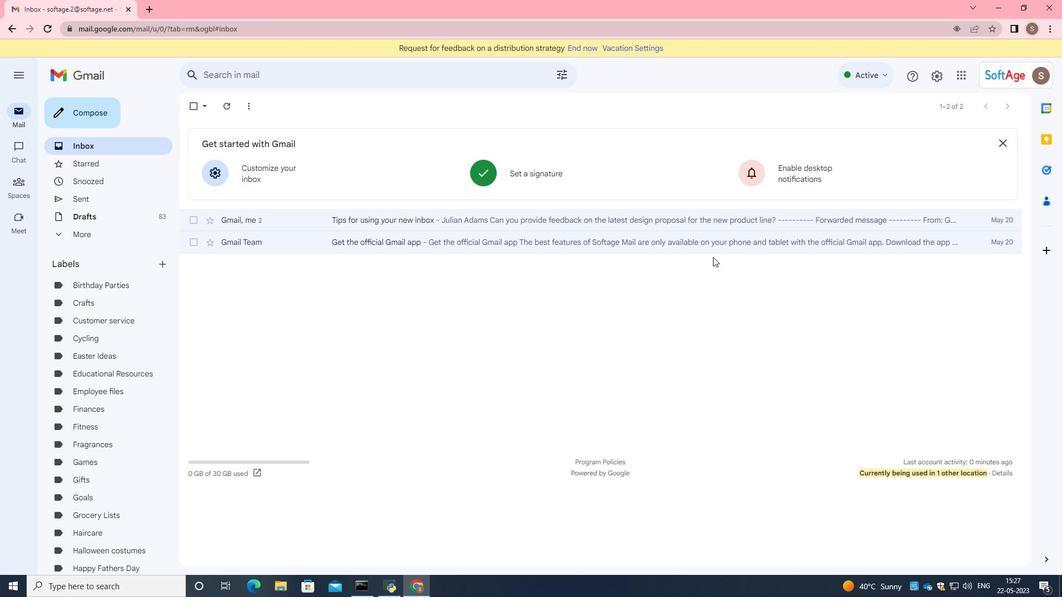 
Action: Mouse moved to (95, 121)
Screenshot: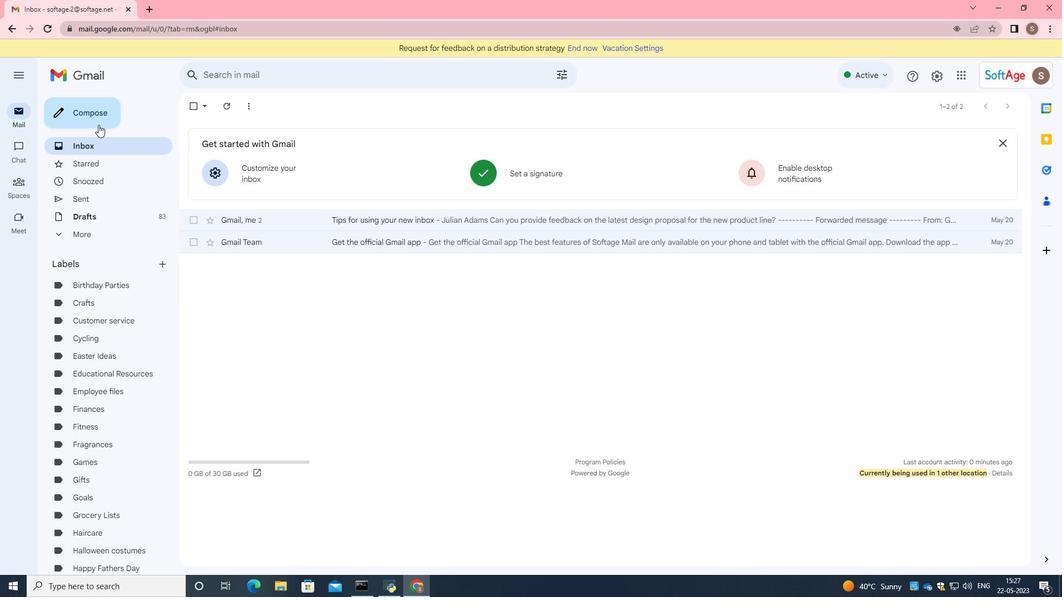 
Action: Mouse pressed left at (95, 121)
Screenshot: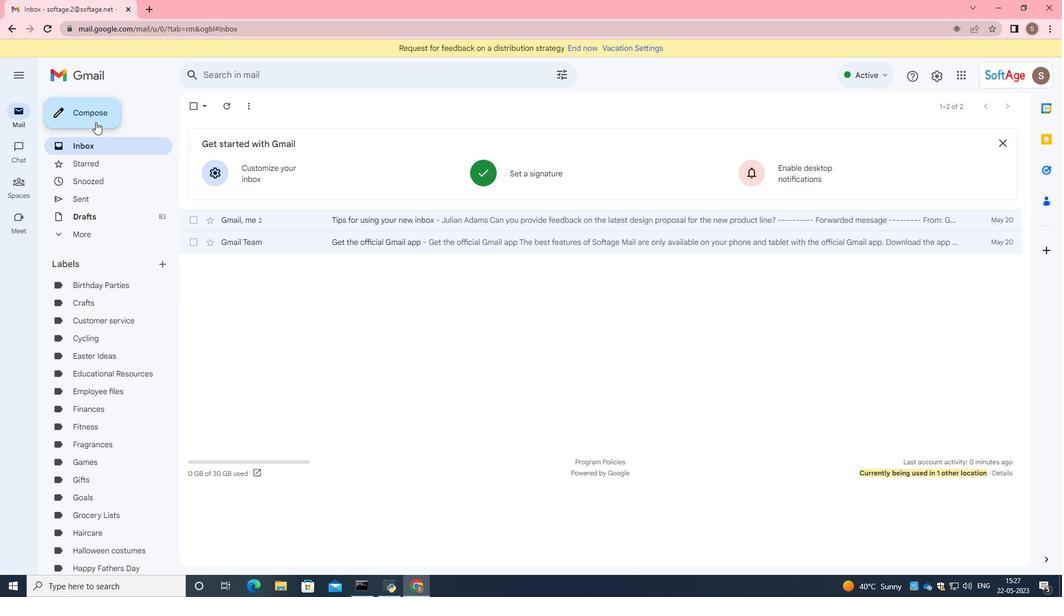 
Action: Mouse moved to (894, 559)
Screenshot: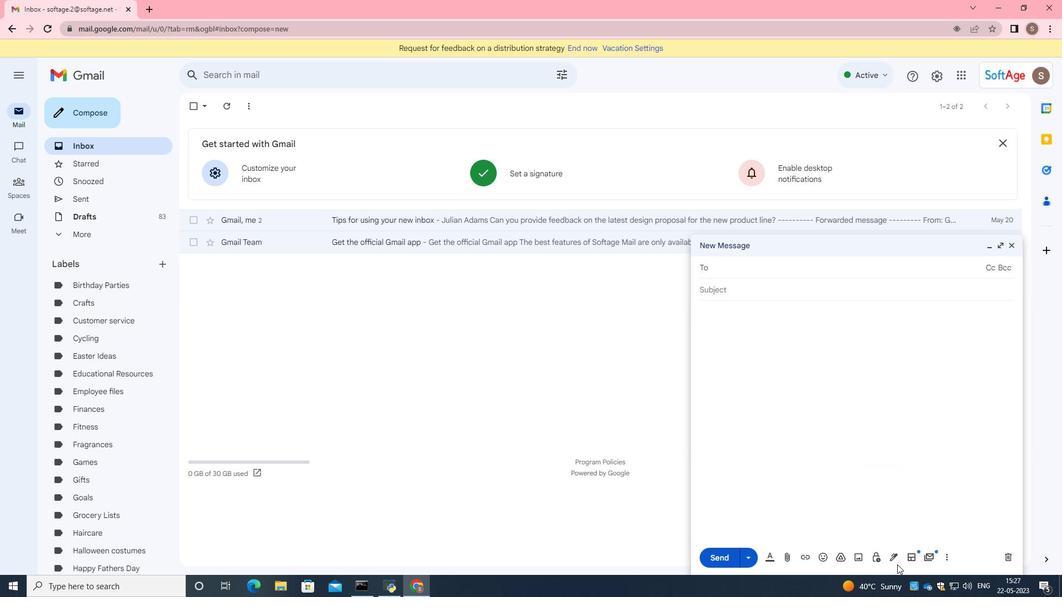 
Action: Mouse pressed left at (894, 559)
Screenshot: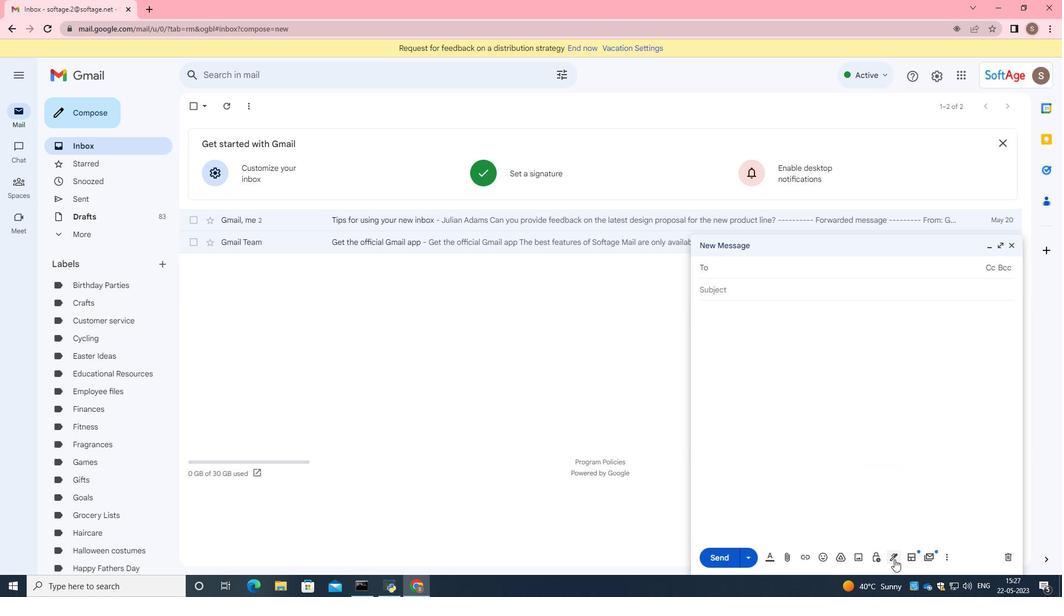 
Action: Mouse moved to (938, 542)
Screenshot: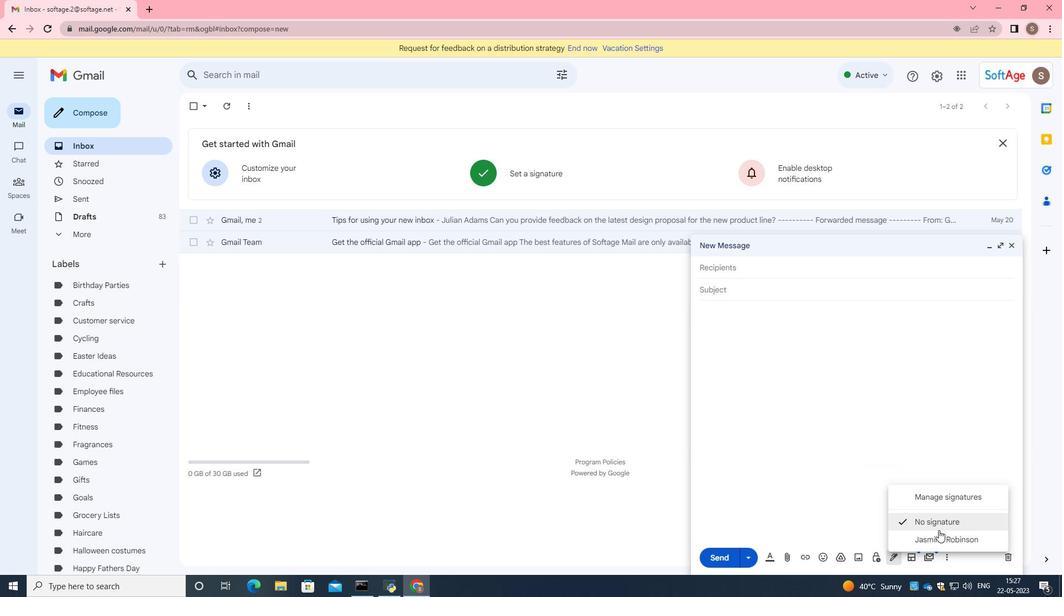 
Action: Mouse pressed left at (938, 542)
Screenshot: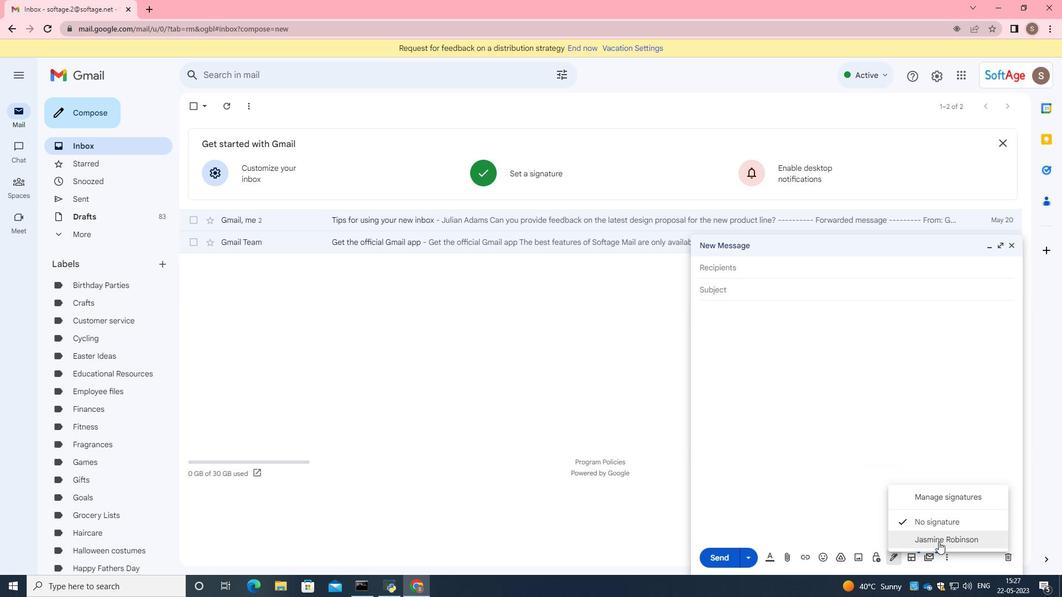 
Action: Mouse moved to (772, 272)
Screenshot: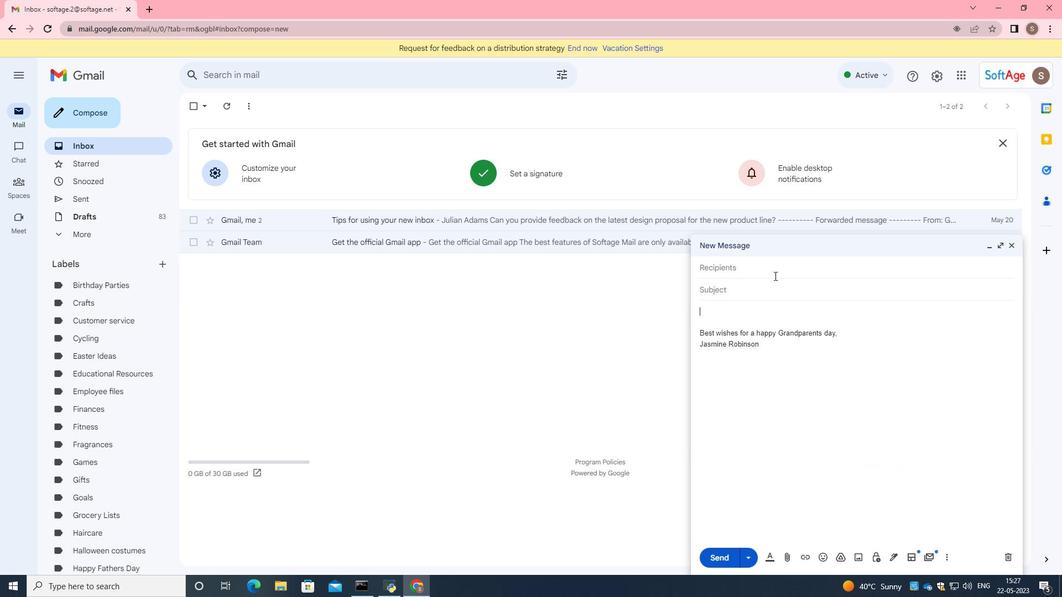 
Action: Mouse pressed left at (772, 272)
Screenshot: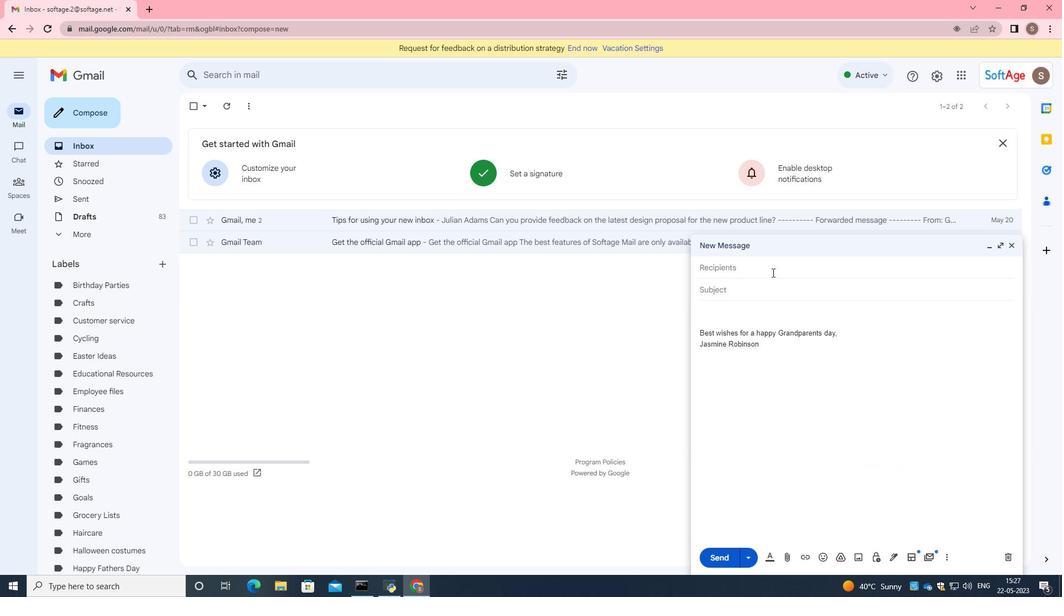 
Action: Key pressed softage.5<Key.shift>@softage.net
Screenshot: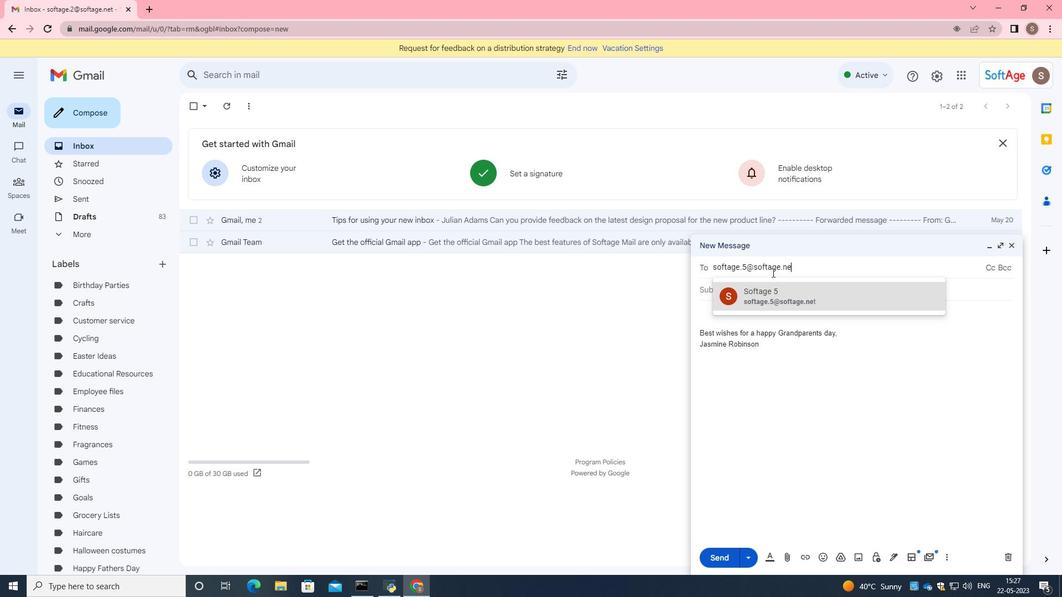 
Action: Mouse moved to (800, 299)
Screenshot: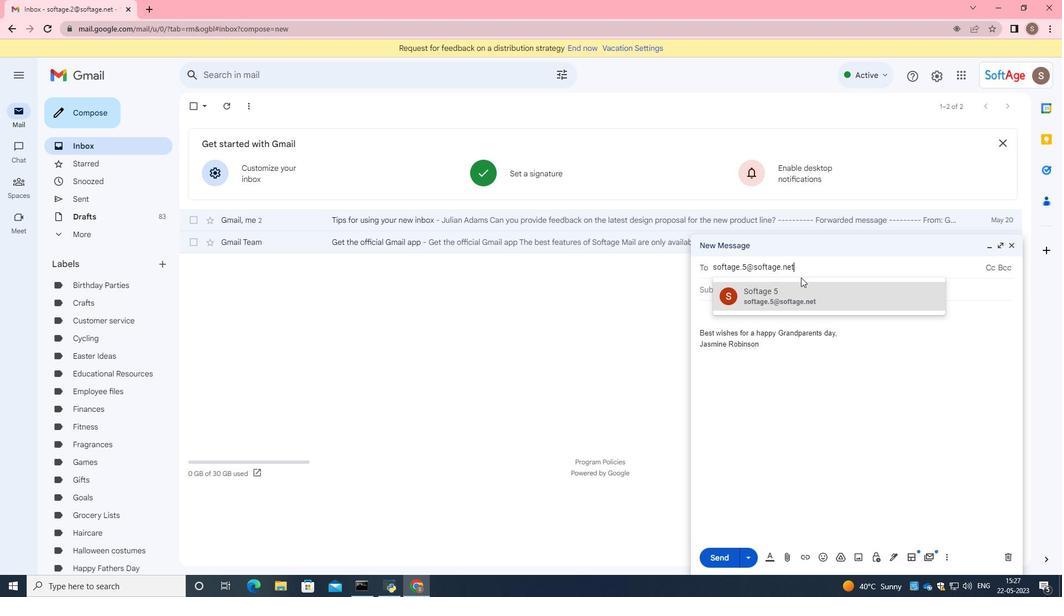 
Action: Mouse pressed left at (800, 299)
Screenshot: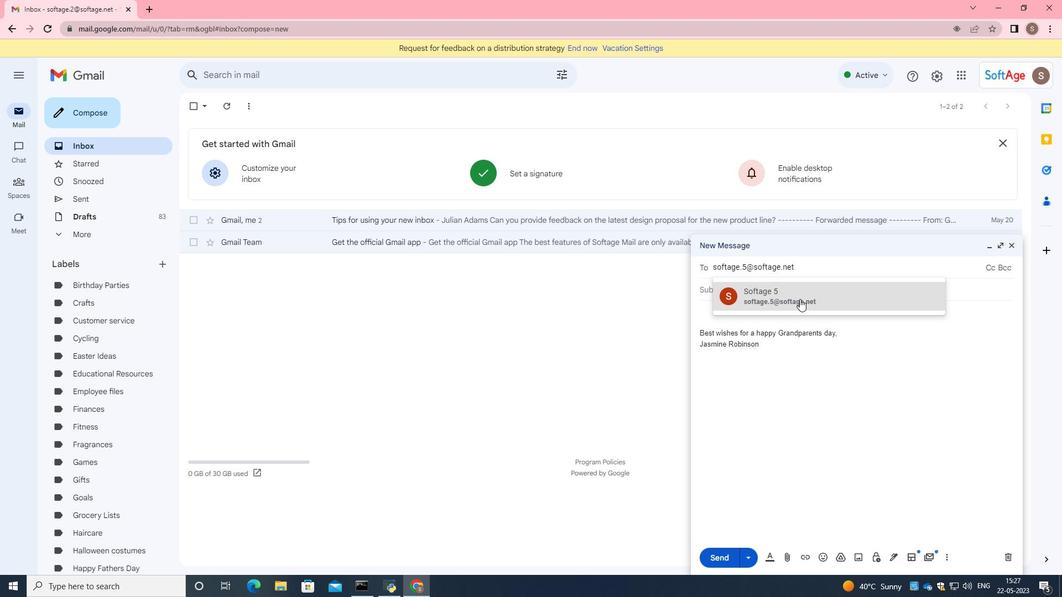 
Action: Mouse moved to (948, 566)
Screenshot: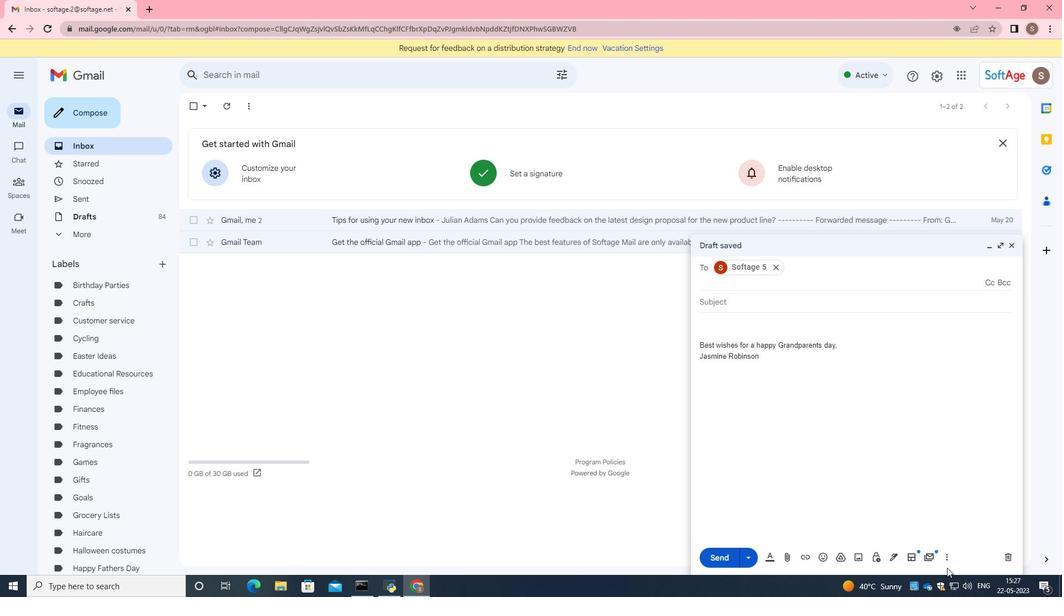 
Action: Mouse pressed left at (948, 566)
Screenshot: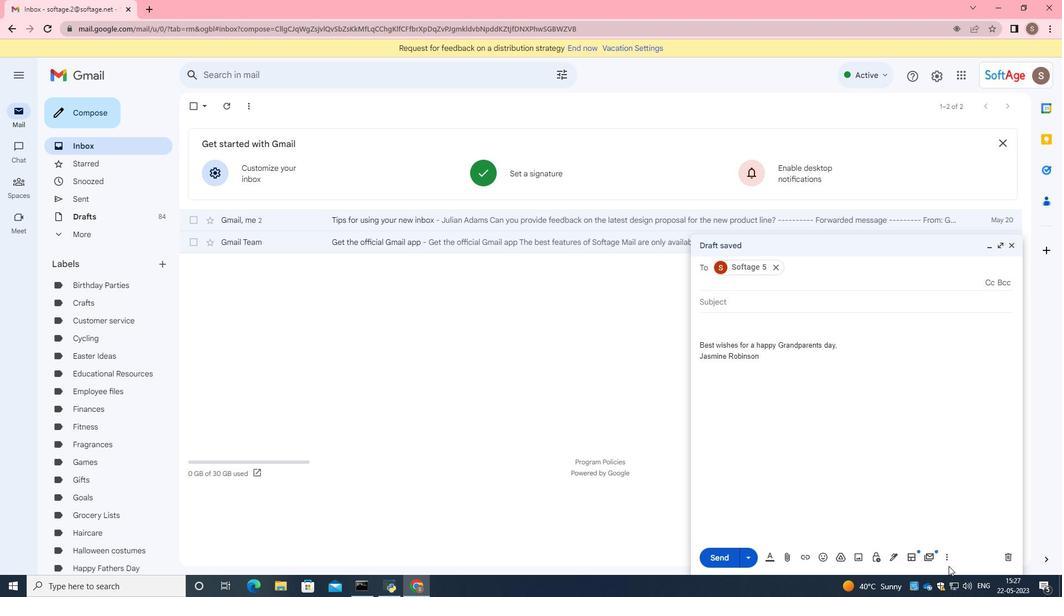 
Action: Mouse moved to (948, 562)
Screenshot: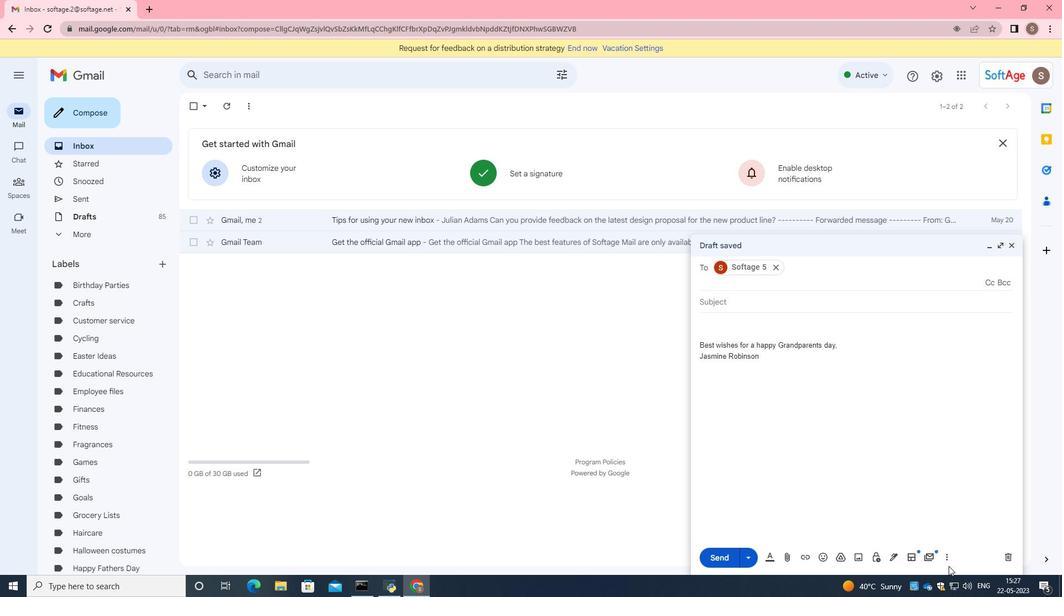 
Action: Mouse pressed left at (948, 562)
Screenshot: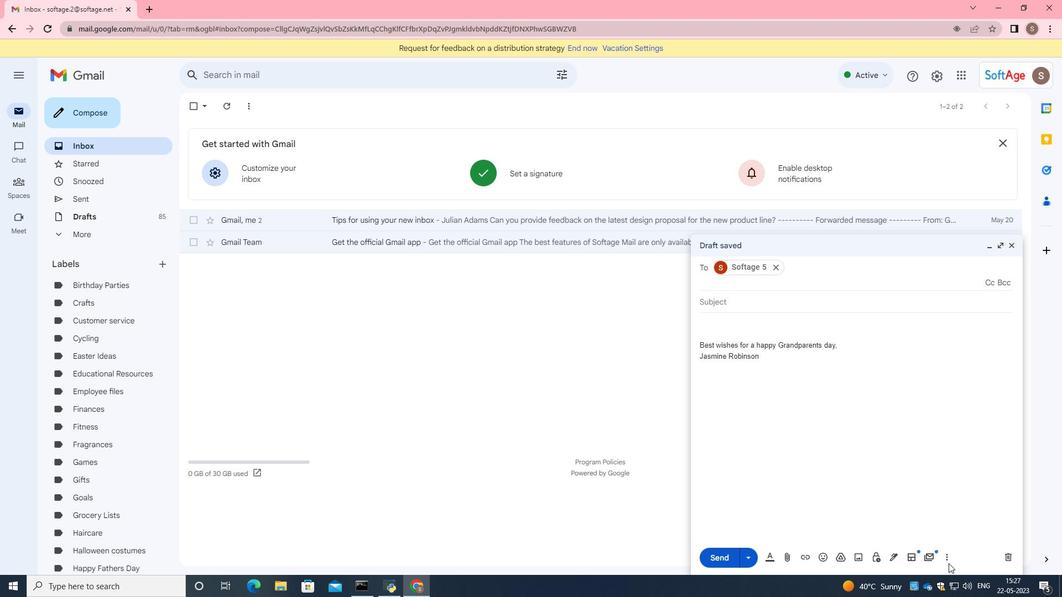
Action: Mouse moved to (675, 252)
Screenshot: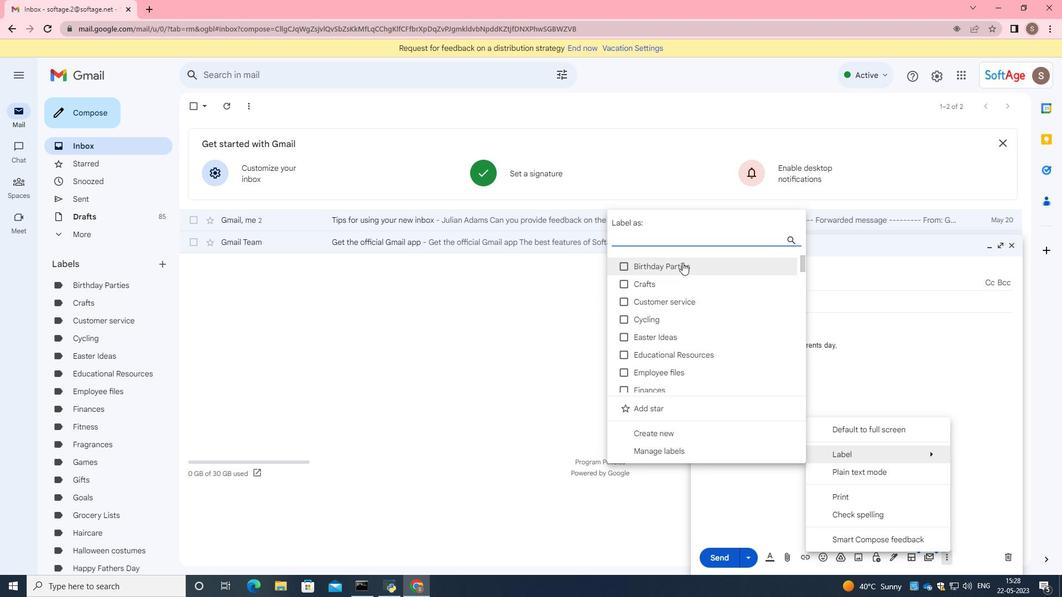 
Action: Key pressed <Key.shift>School<Key.space>record
Screenshot: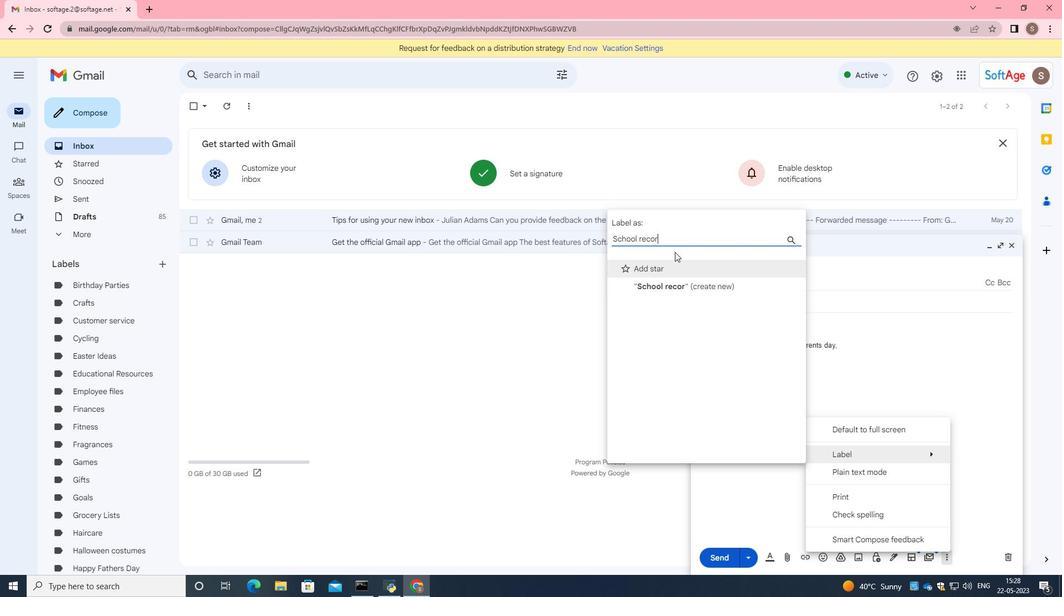 
Action: Mouse moved to (729, 291)
Screenshot: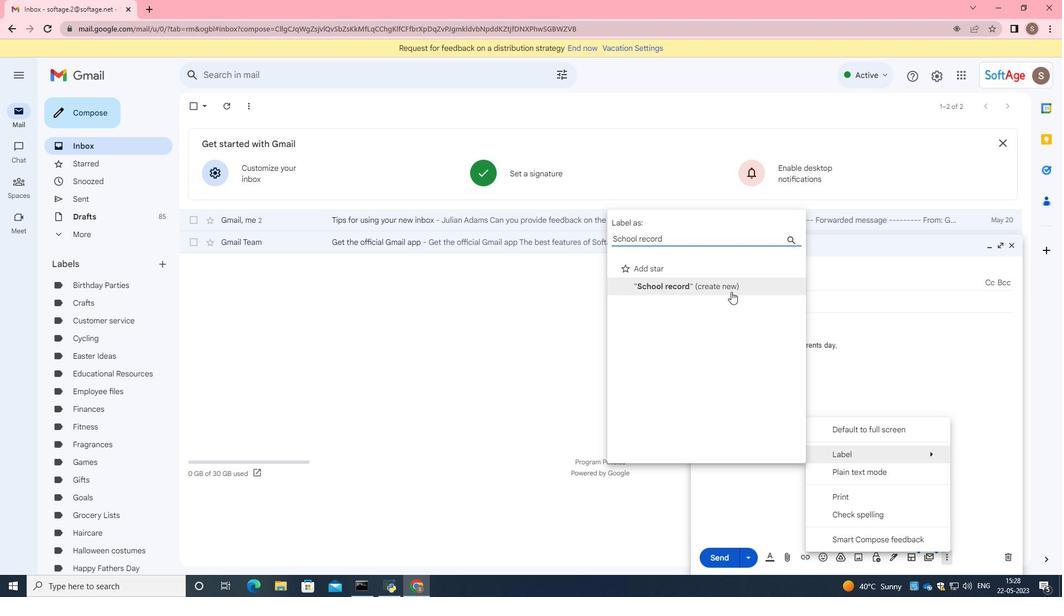 
Action: Mouse pressed left at (729, 291)
Screenshot: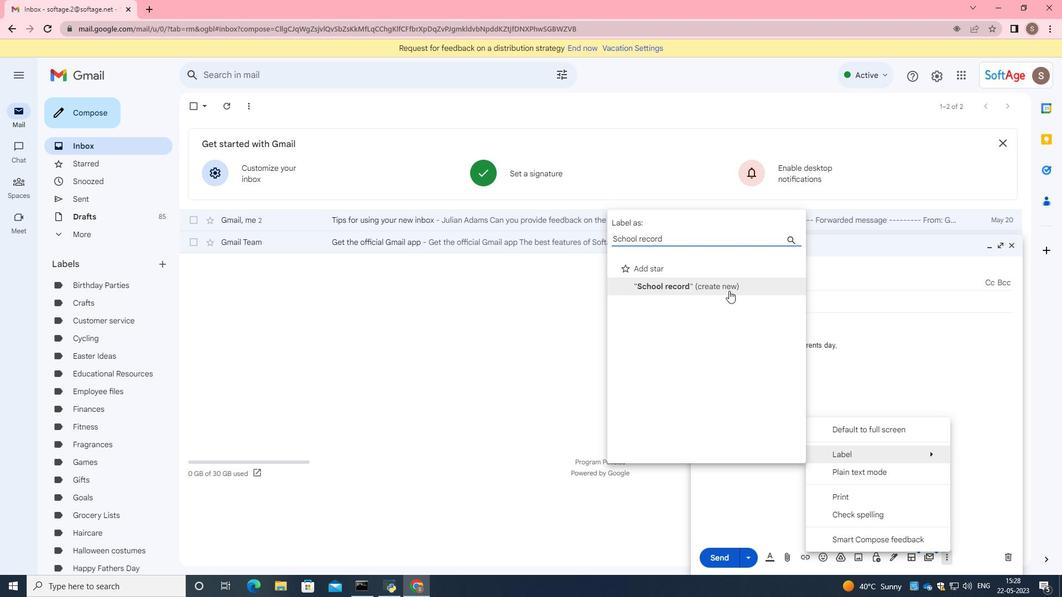 
Action: Mouse moved to (635, 359)
Screenshot: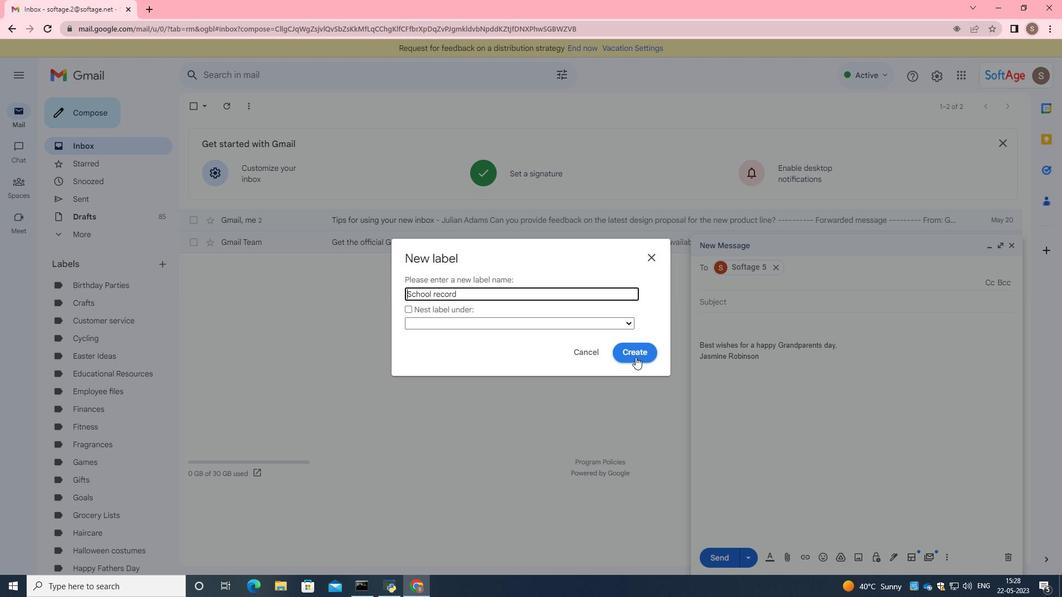 
Action: Mouse pressed left at (635, 359)
Screenshot: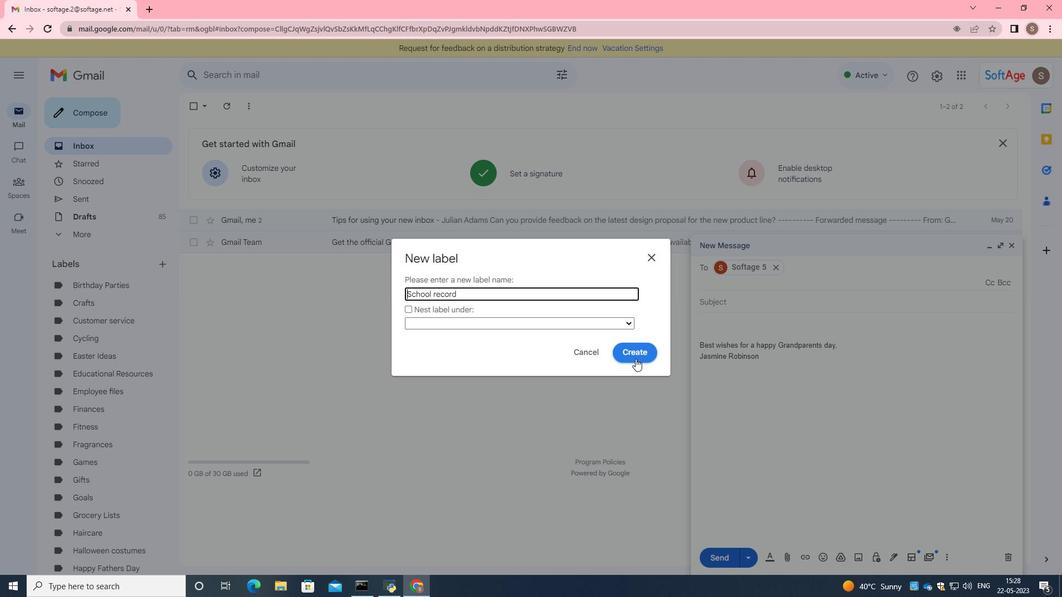 
Action: Mouse moved to (677, 348)
Screenshot: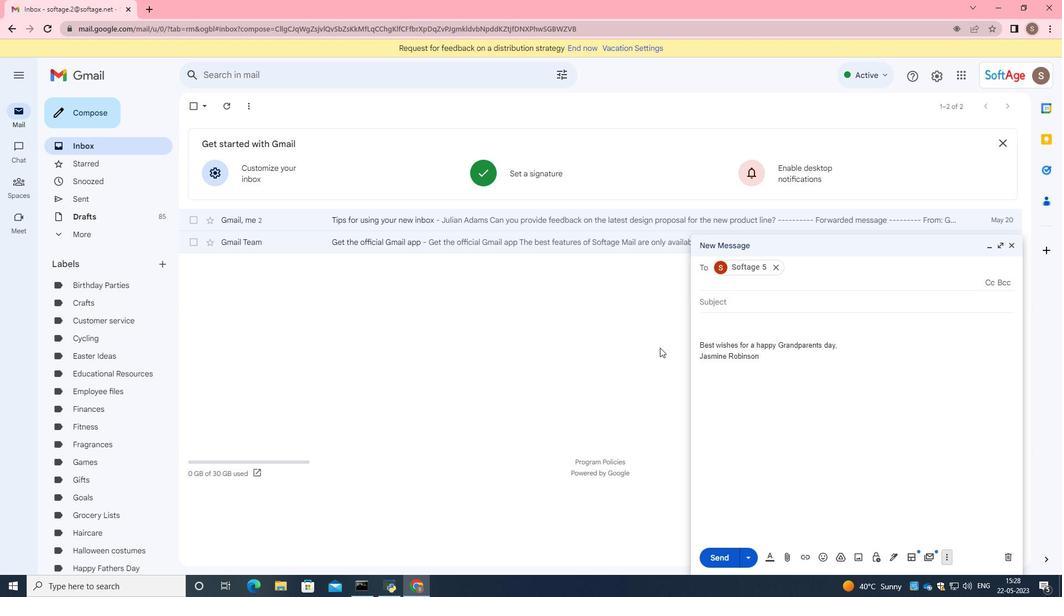 
Action: Mouse scrolled (677, 347) with delta (0, 0)
Screenshot: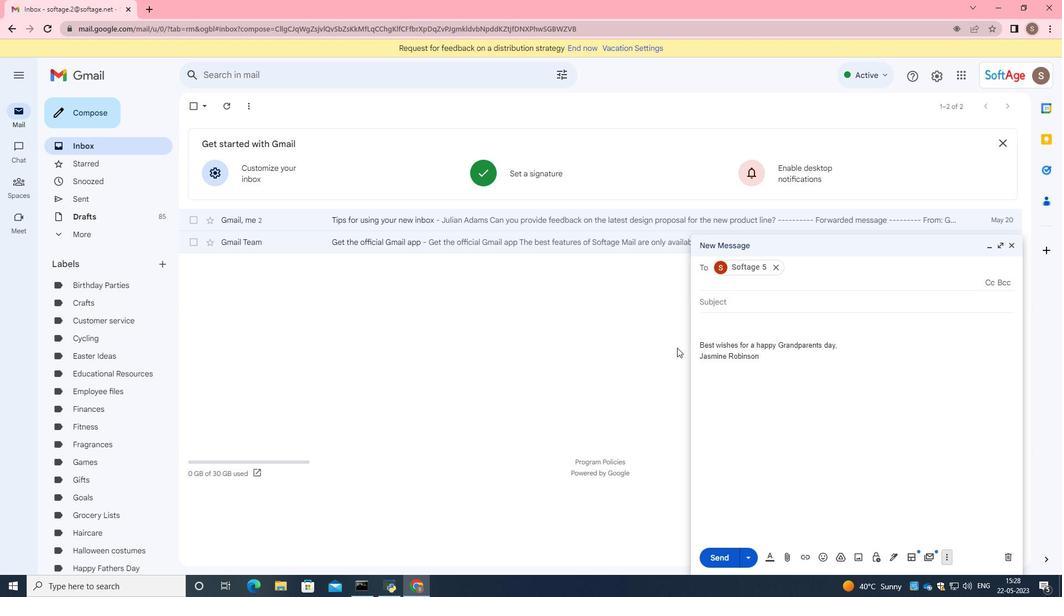 
Action: Mouse scrolled (677, 347) with delta (0, 0)
Screenshot: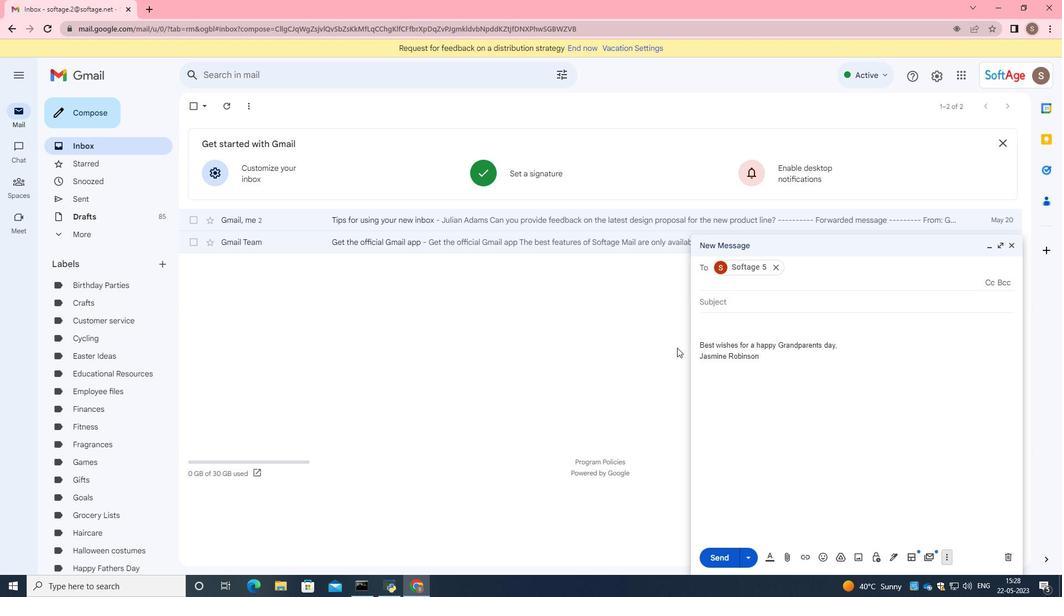 
Action: Mouse scrolled (677, 347) with delta (0, 0)
Screenshot: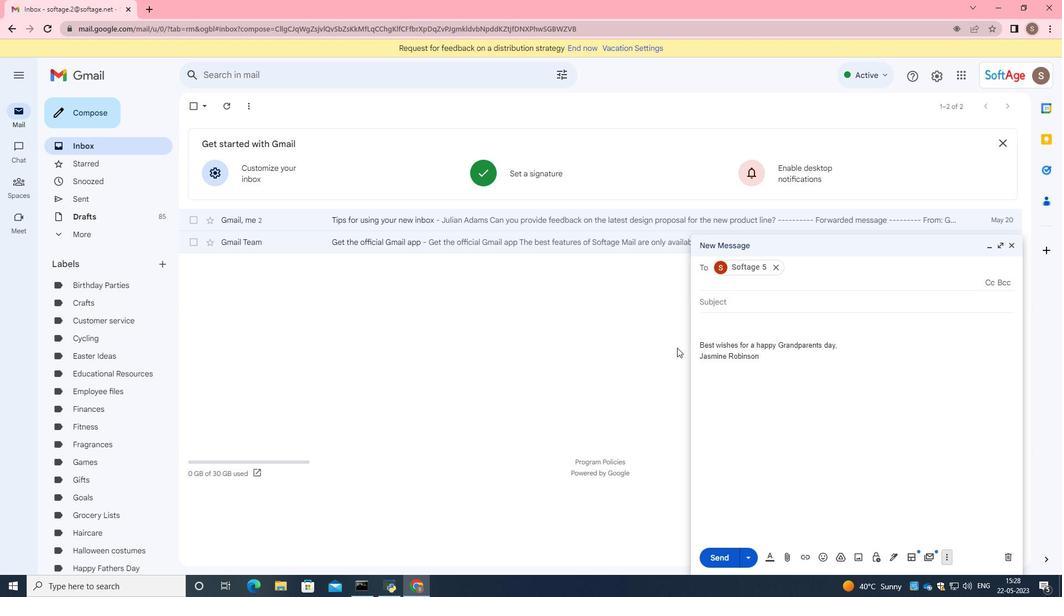 
Action: Mouse moved to (729, 556)
Screenshot: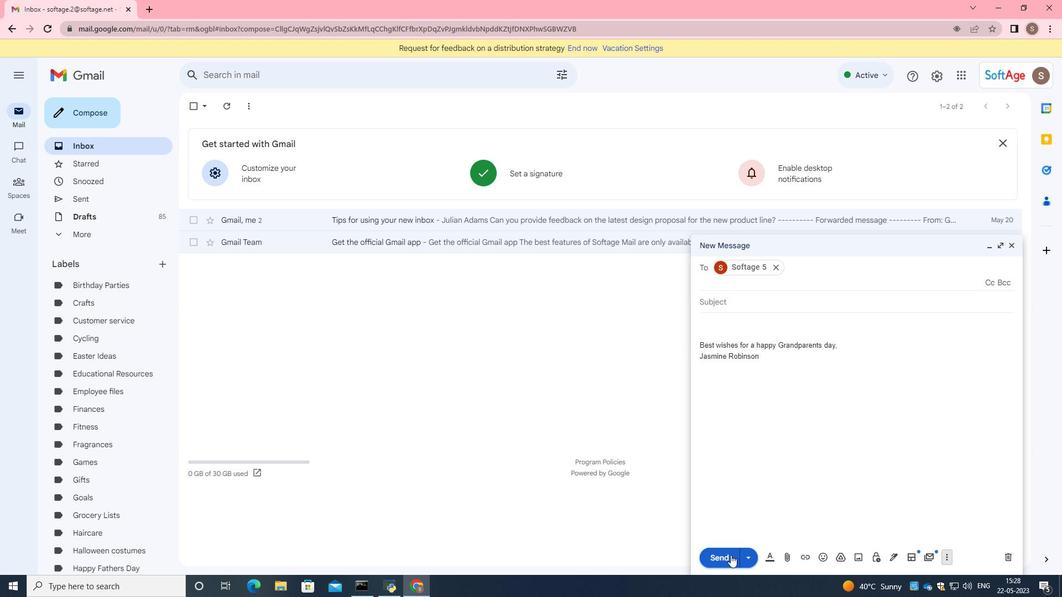 
